 Task: Look for space in Anūpgarh, India from 5th July, 2023 to 15th July, 2023 for 9 adults in price range Rs.15000 to Rs.25000. Place can be entire place with 5 bedrooms having 5 beds and 5 bathrooms. Property type can be house, flat, guest house. Booking option can be shelf check-in. Required host language is English.
Action: Mouse moved to (419, 100)
Screenshot: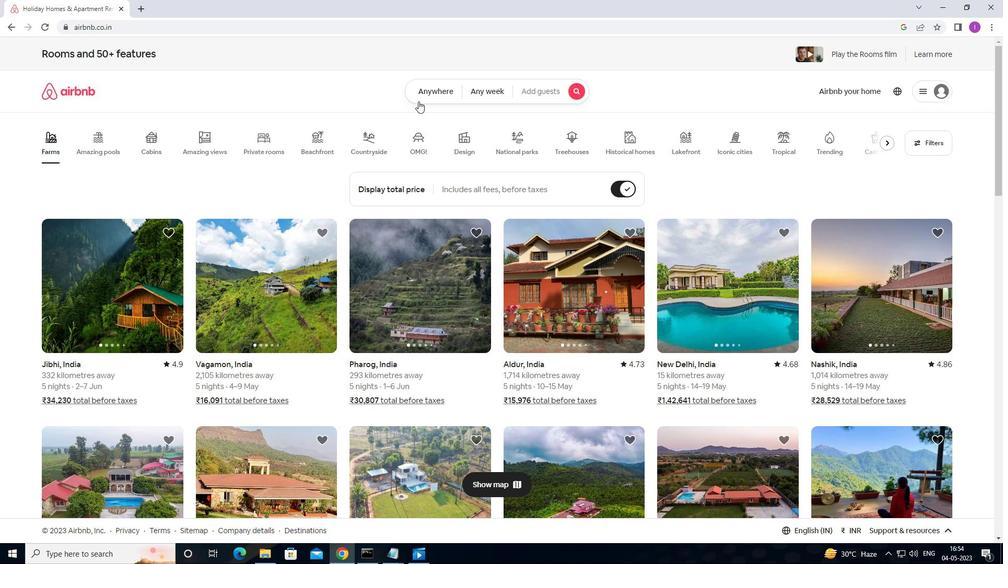 
Action: Mouse pressed left at (419, 100)
Screenshot: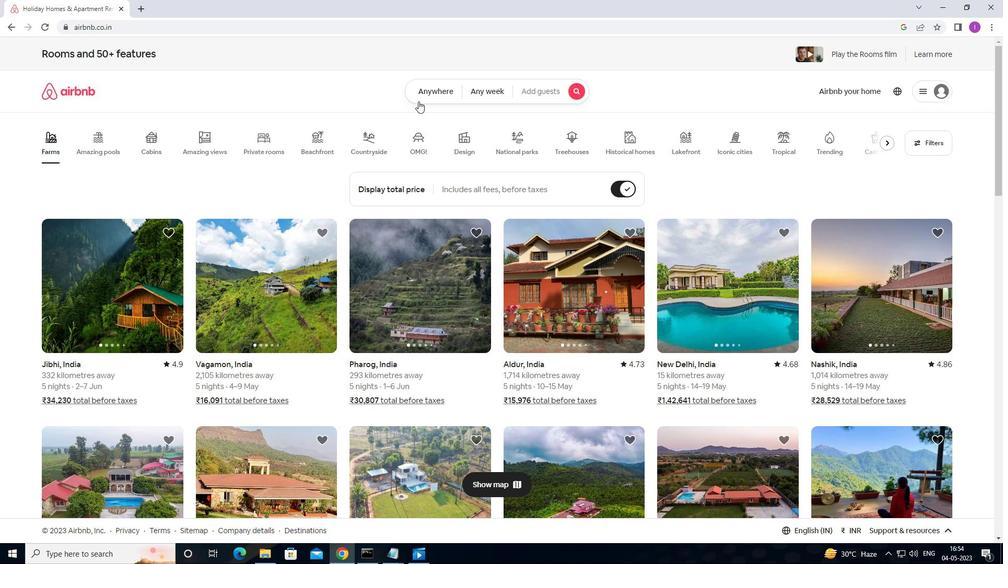 
Action: Mouse moved to (345, 142)
Screenshot: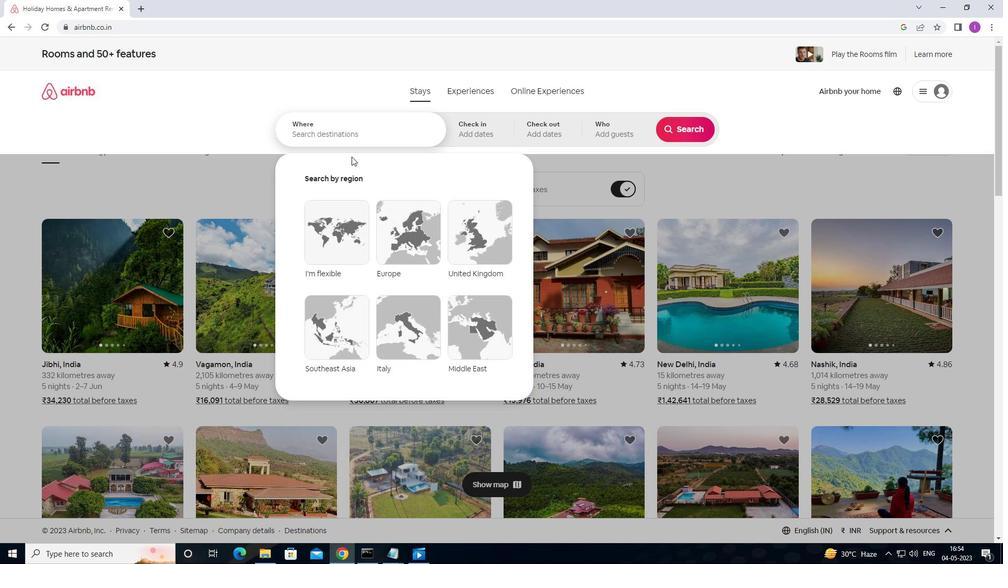 
Action: Mouse pressed left at (345, 142)
Screenshot: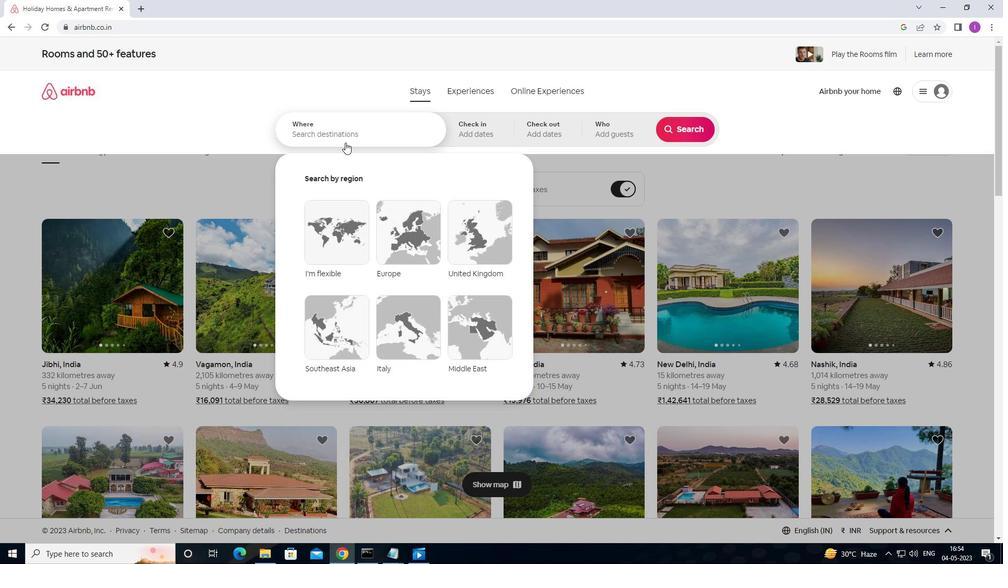 
Action: Mouse moved to (426, 116)
Screenshot: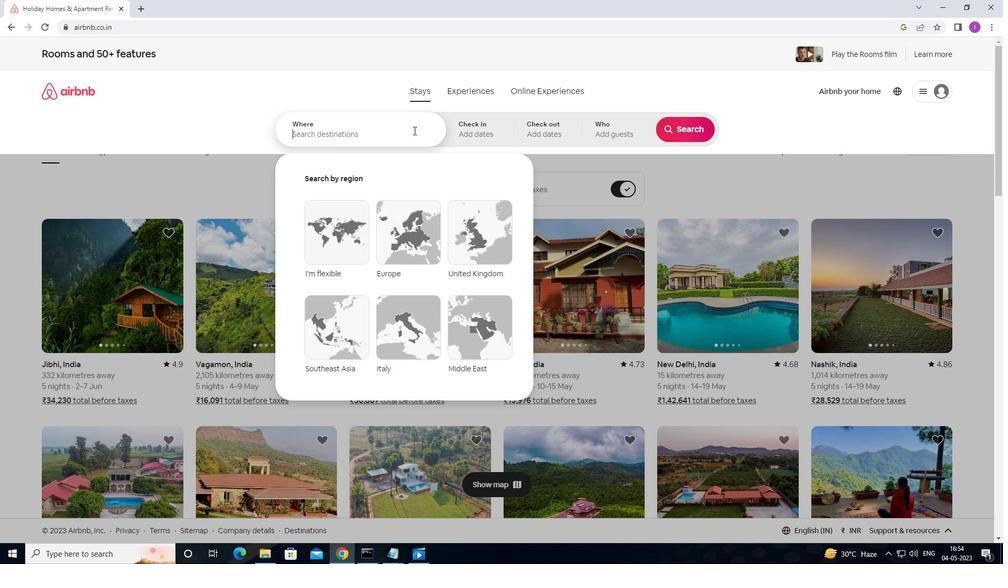 
Action: Key pressed <Key.shift>ANUPGARH,<Key.shift>INDO<Key.backspace>IA
Screenshot: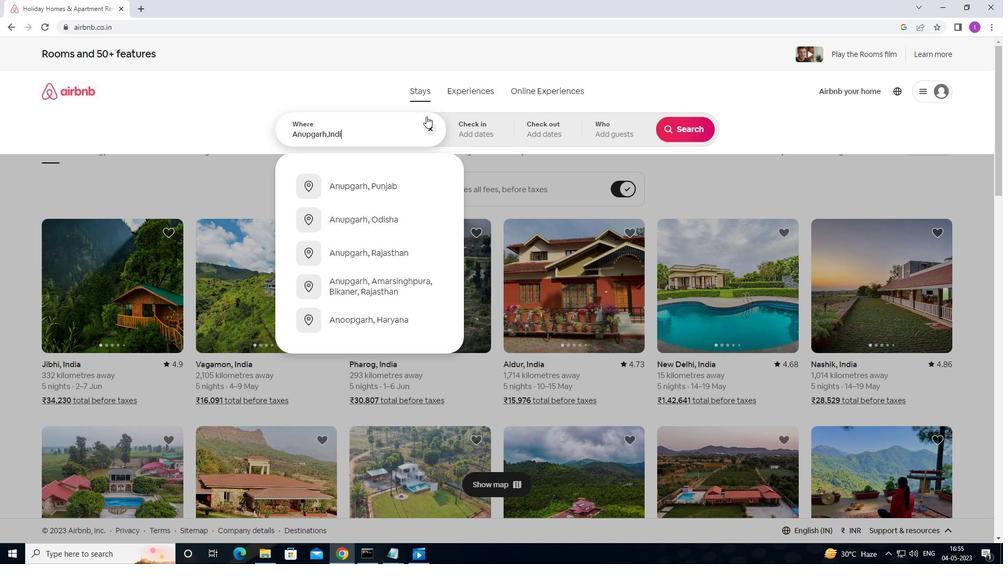 
Action: Mouse moved to (493, 136)
Screenshot: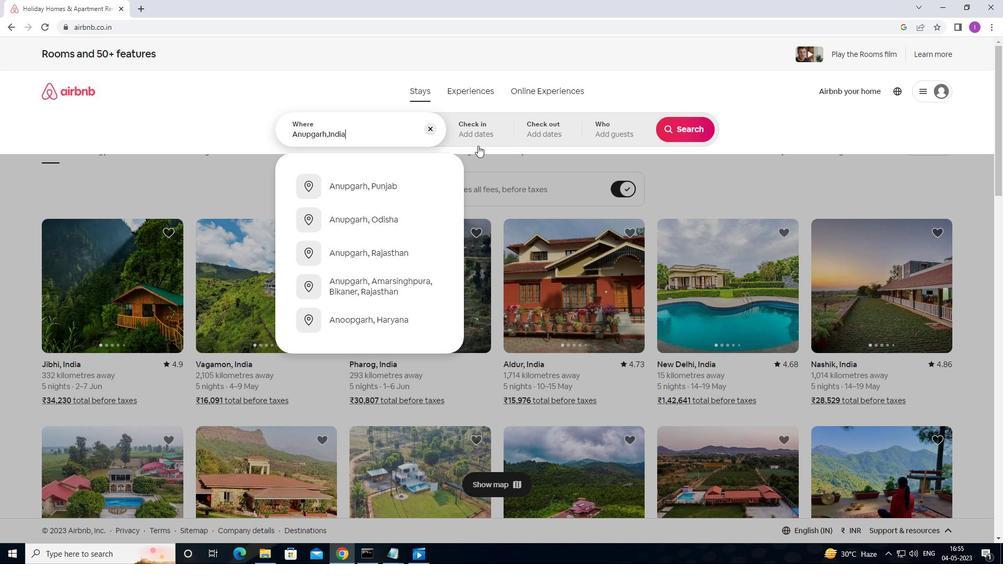 
Action: Mouse pressed left at (493, 136)
Screenshot: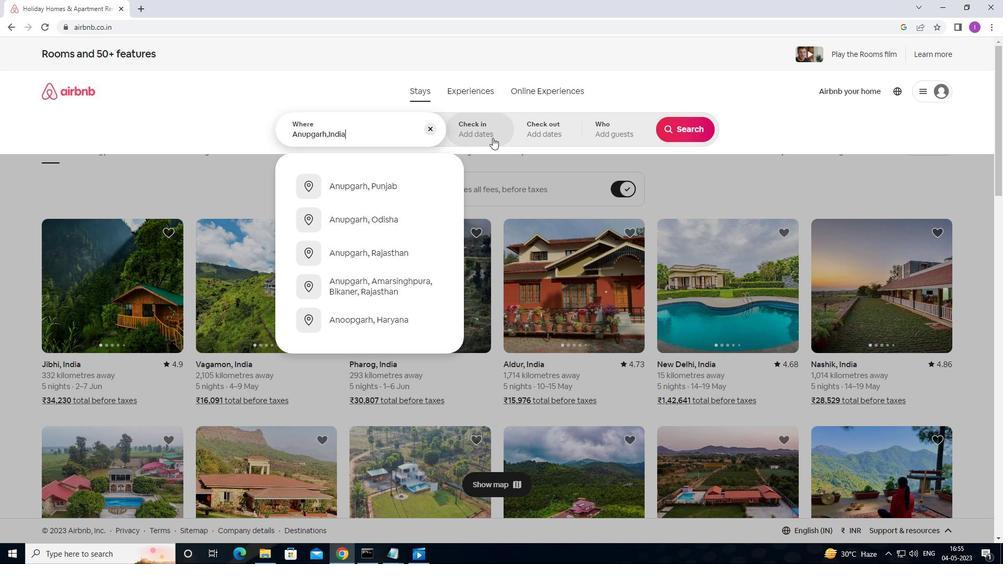 
Action: Mouse moved to (674, 211)
Screenshot: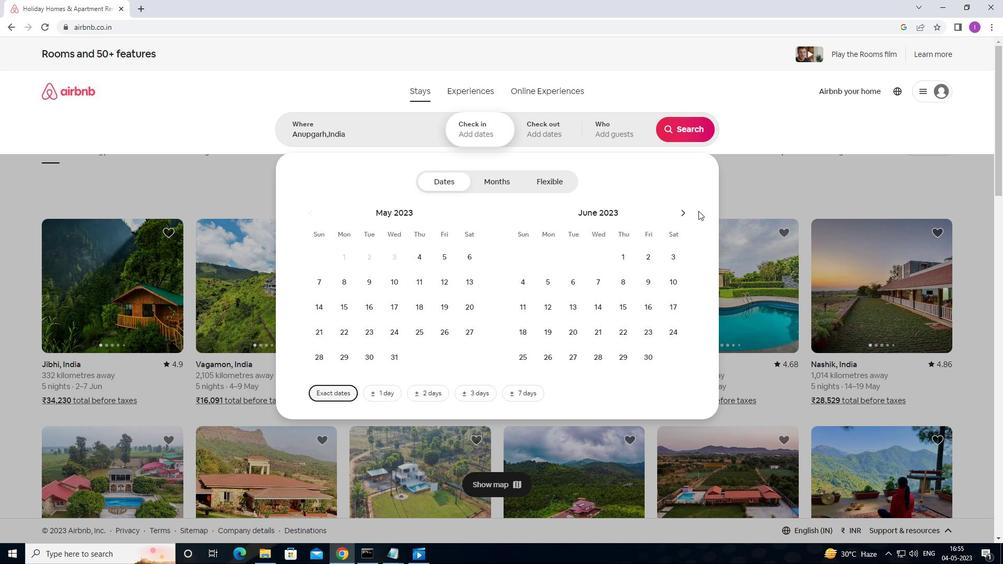 
Action: Mouse pressed left at (674, 211)
Screenshot: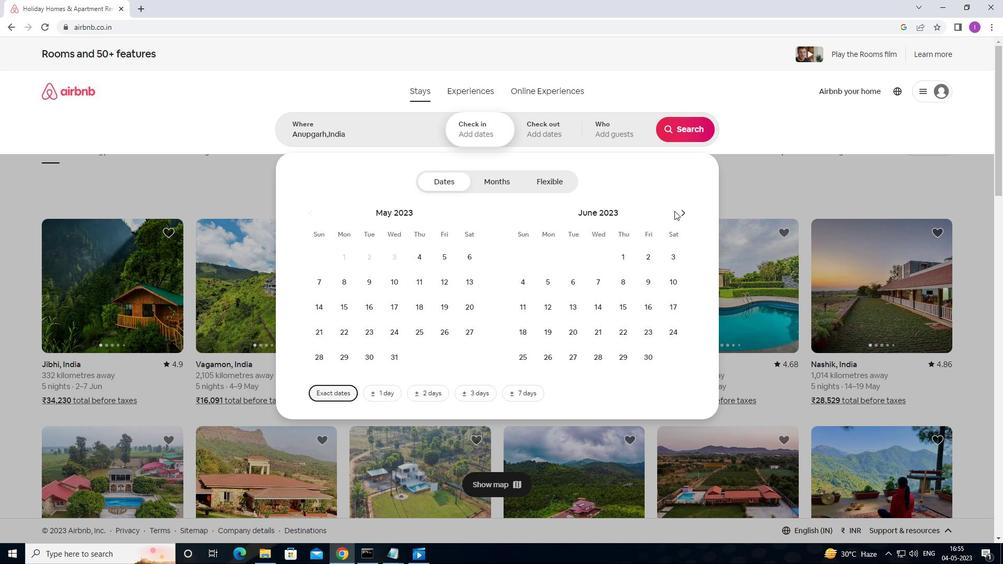 
Action: Mouse moved to (677, 214)
Screenshot: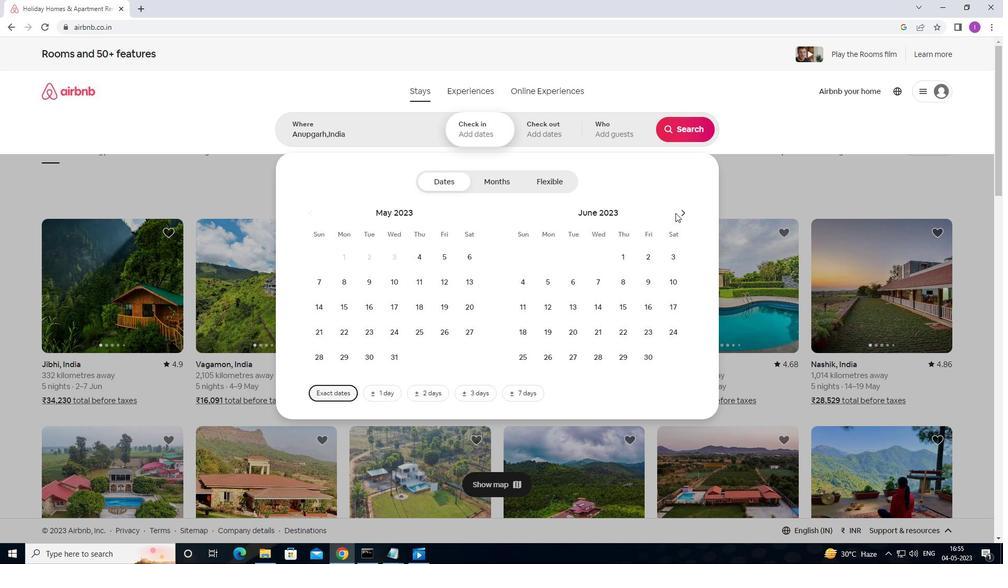 
Action: Mouse pressed left at (677, 214)
Screenshot: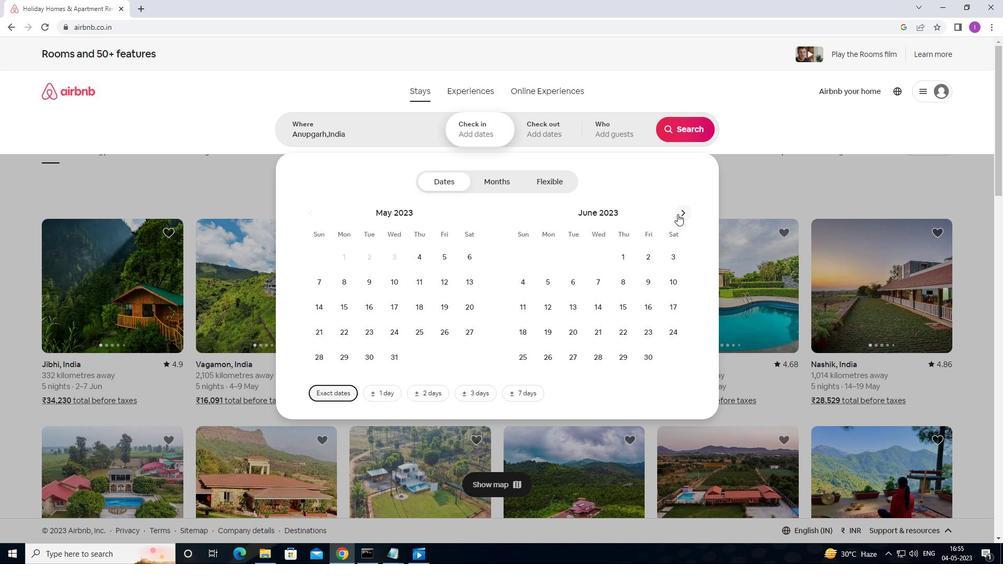 
Action: Mouse moved to (599, 284)
Screenshot: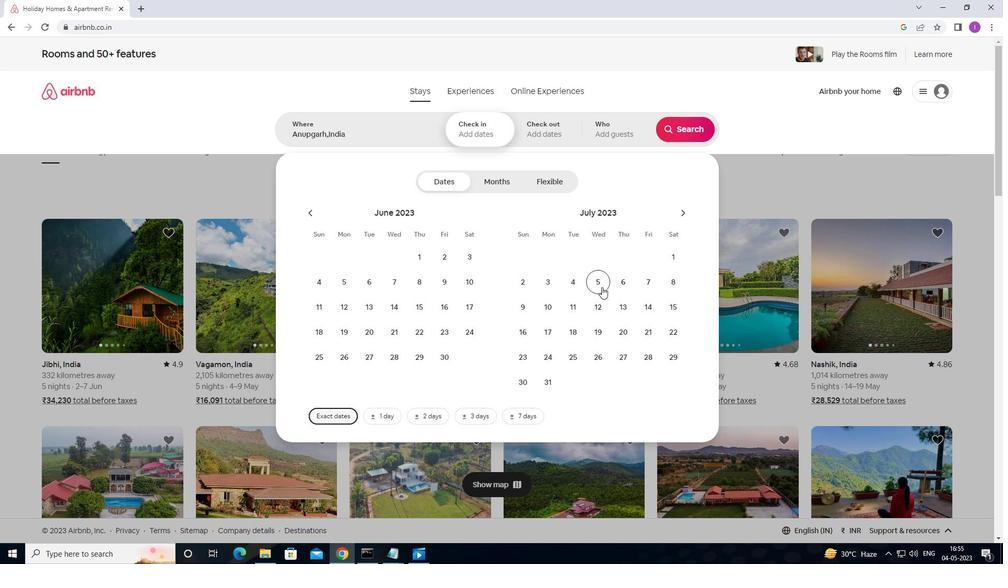 
Action: Mouse pressed left at (599, 284)
Screenshot: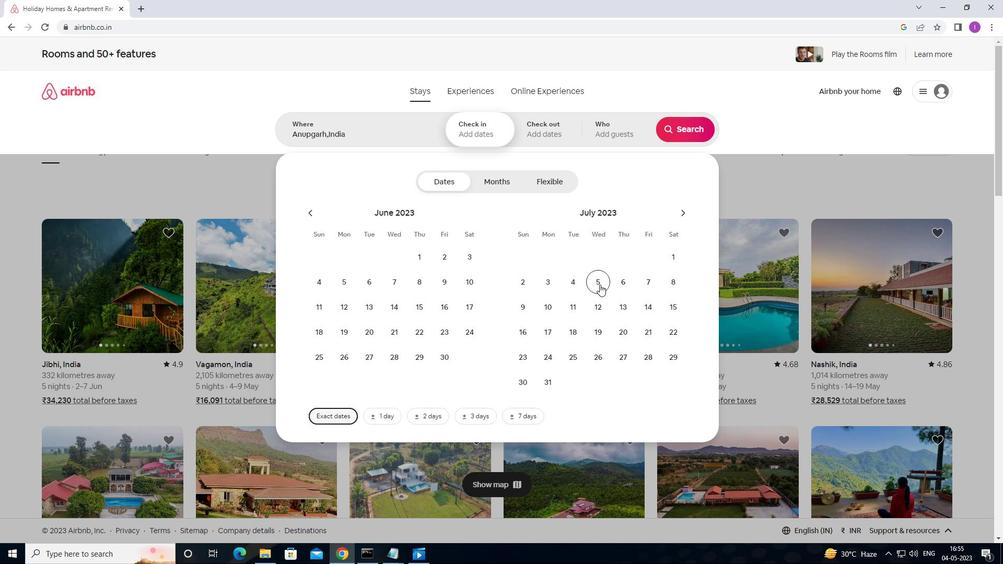 
Action: Mouse moved to (672, 306)
Screenshot: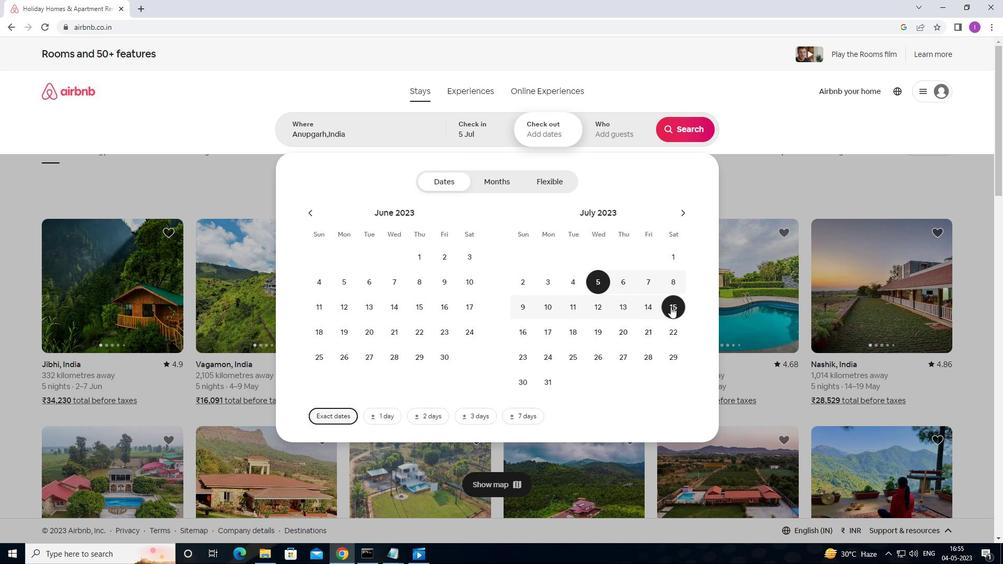 
Action: Mouse pressed left at (672, 306)
Screenshot: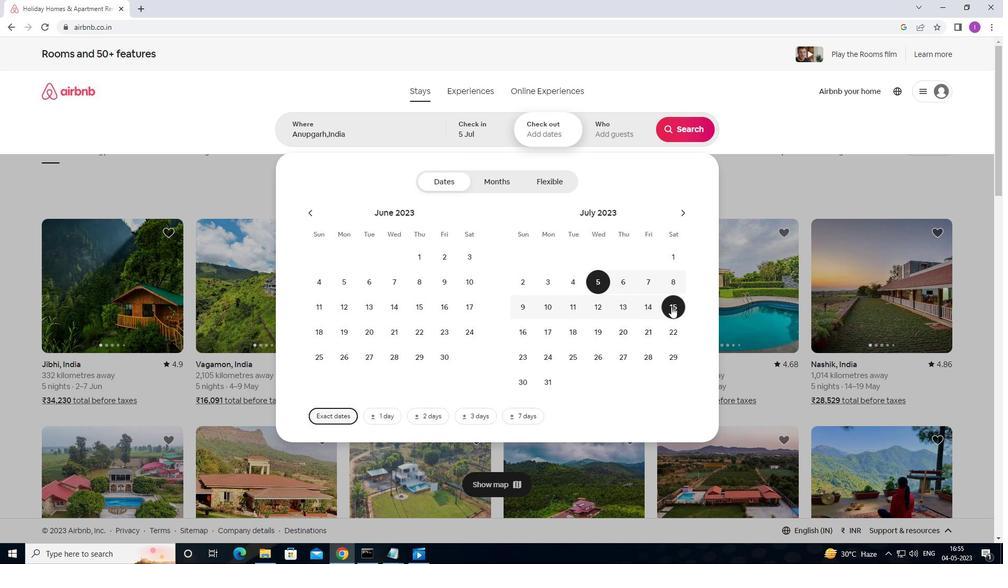 
Action: Mouse moved to (690, 268)
Screenshot: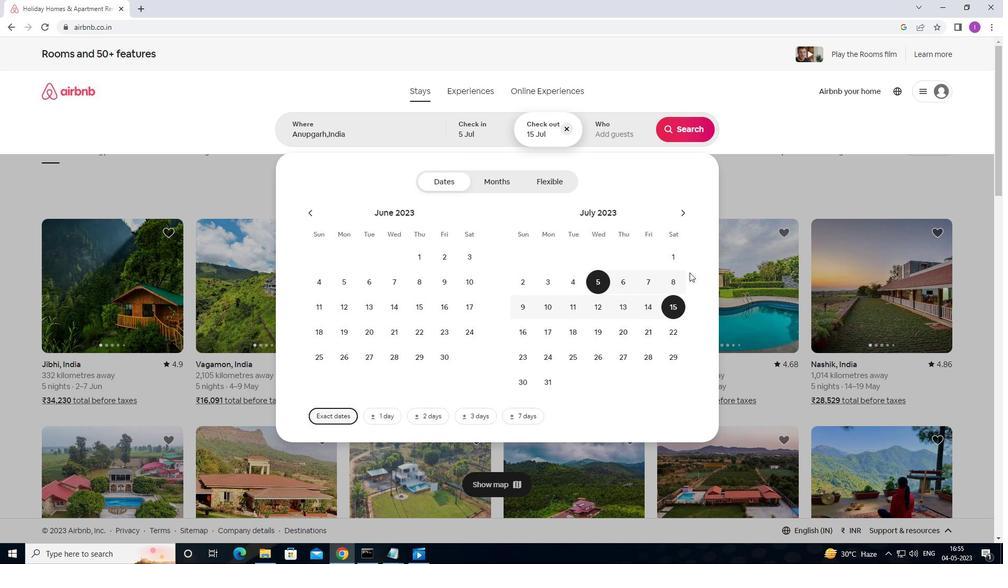 
Action: Mouse scrolled (690, 268) with delta (0, 0)
Screenshot: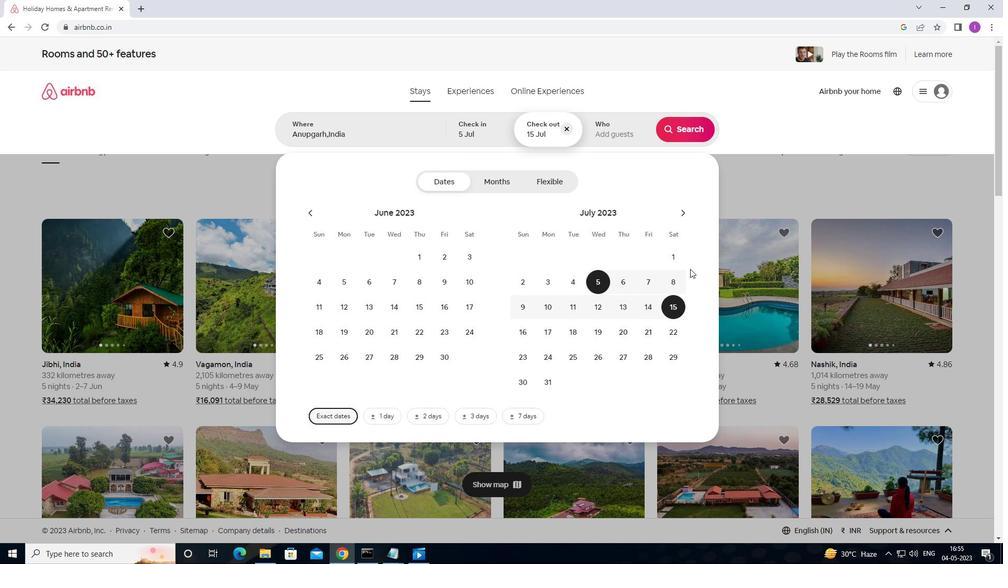 
Action: Mouse moved to (624, 131)
Screenshot: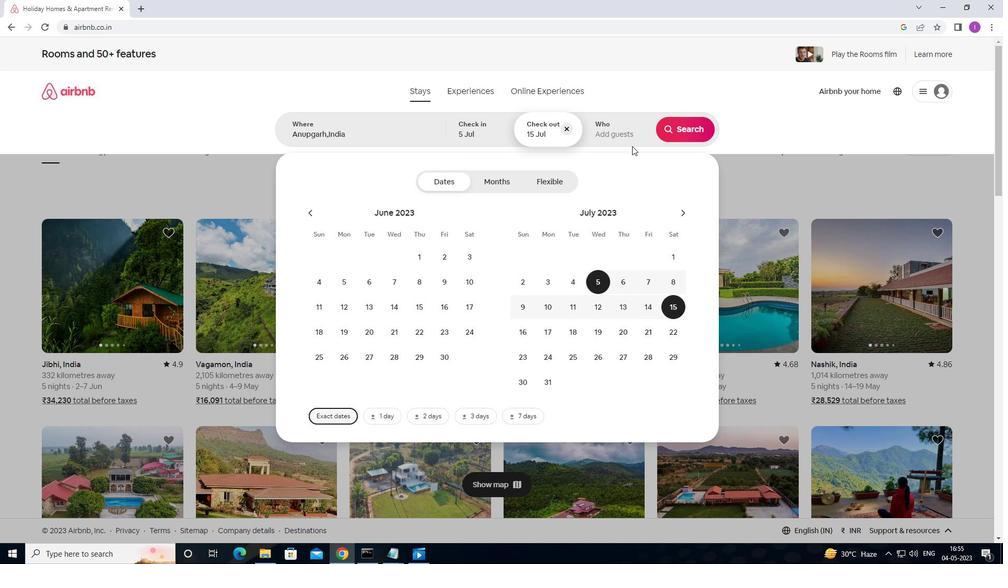 
Action: Mouse pressed left at (624, 131)
Screenshot: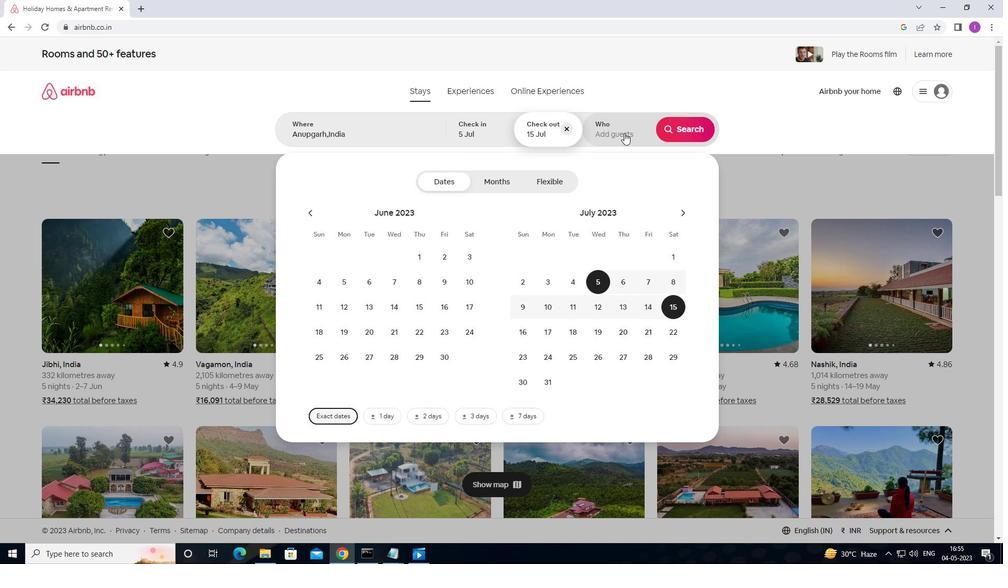 
Action: Mouse moved to (689, 181)
Screenshot: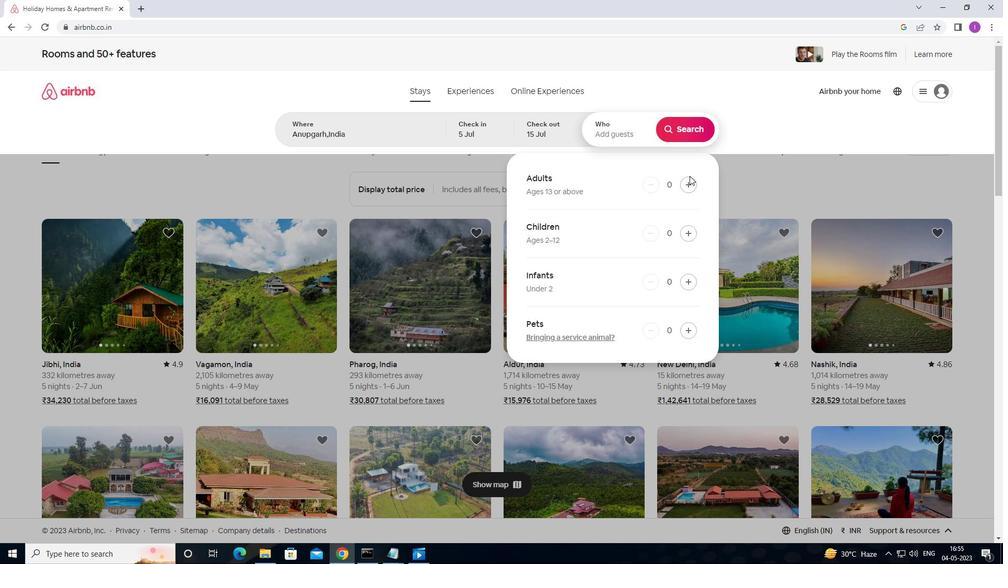 
Action: Mouse pressed left at (689, 181)
Screenshot: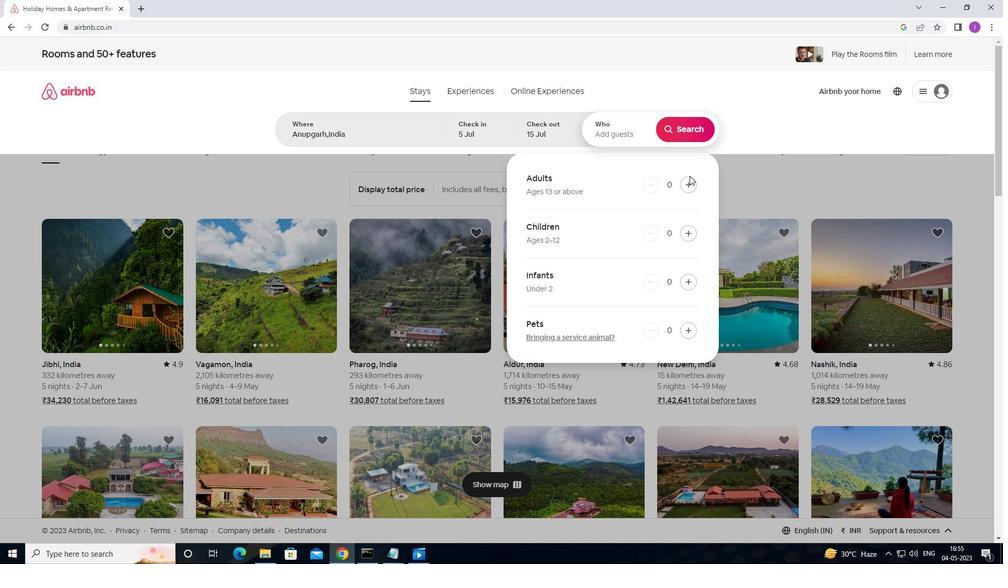 
Action: Mouse moved to (689, 181)
Screenshot: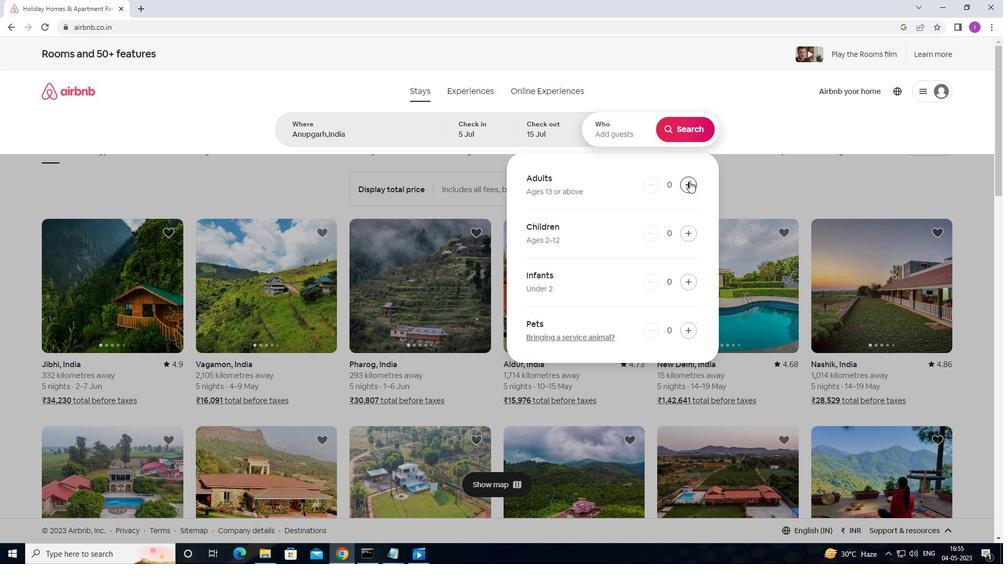 
Action: Mouse pressed left at (689, 181)
Screenshot: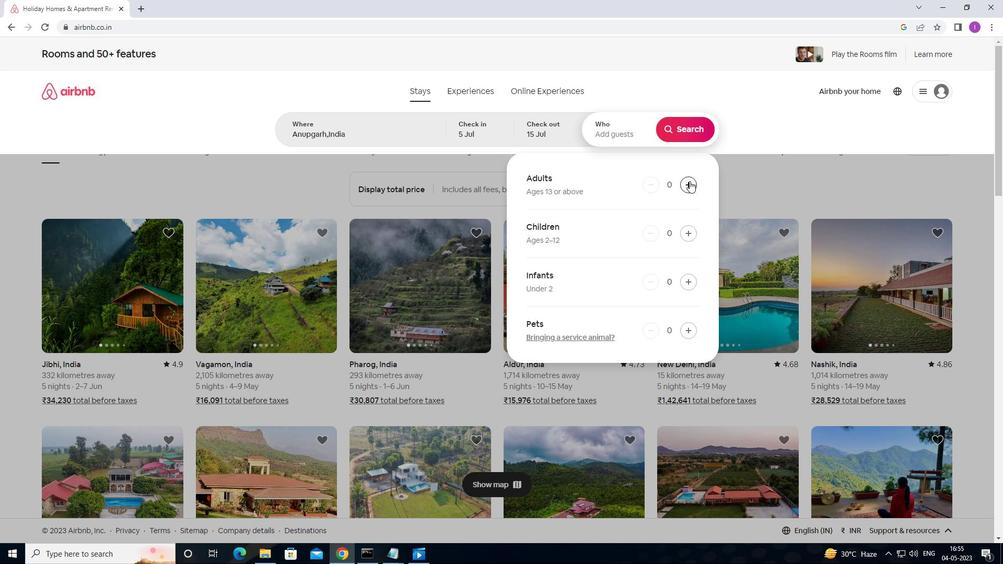 
Action: Mouse pressed left at (689, 181)
Screenshot: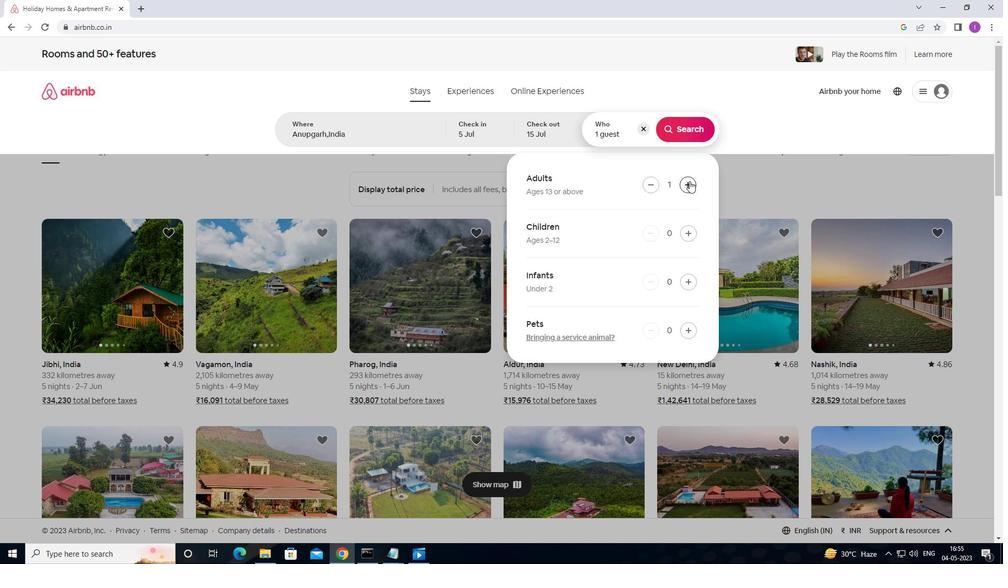 
Action: Mouse pressed left at (689, 181)
Screenshot: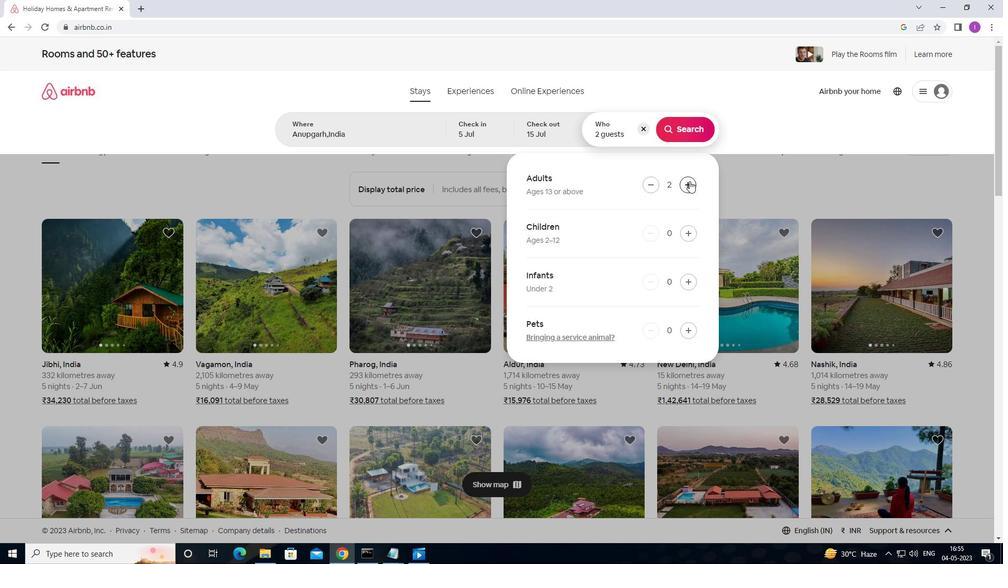 
Action: Mouse pressed left at (689, 181)
Screenshot: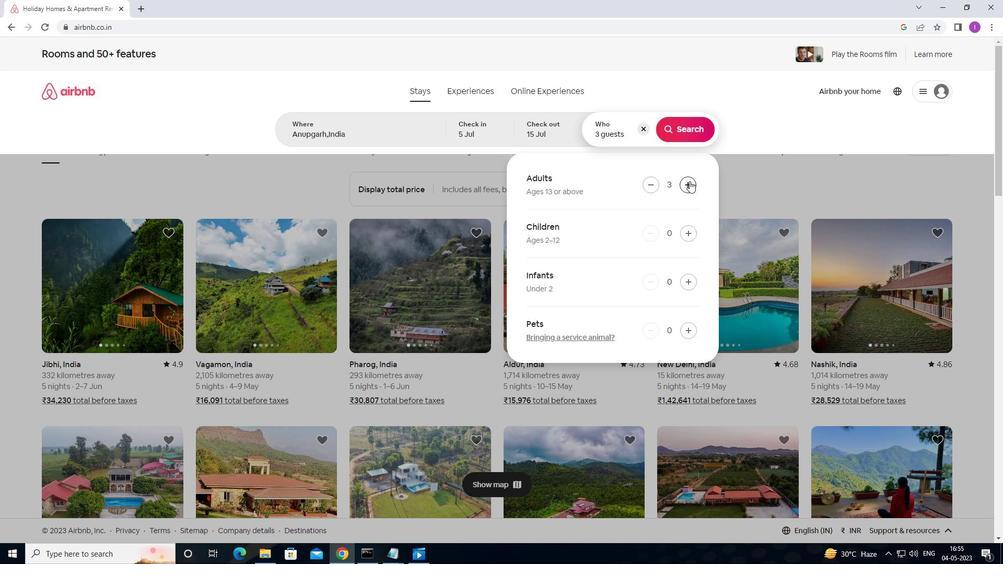 
Action: Mouse pressed left at (689, 181)
Screenshot: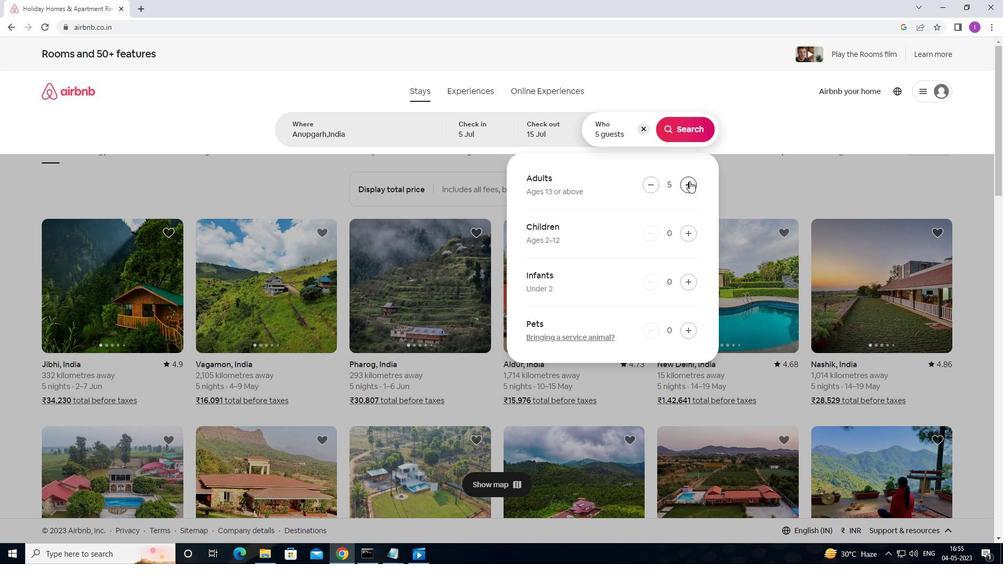 
Action: Mouse moved to (690, 183)
Screenshot: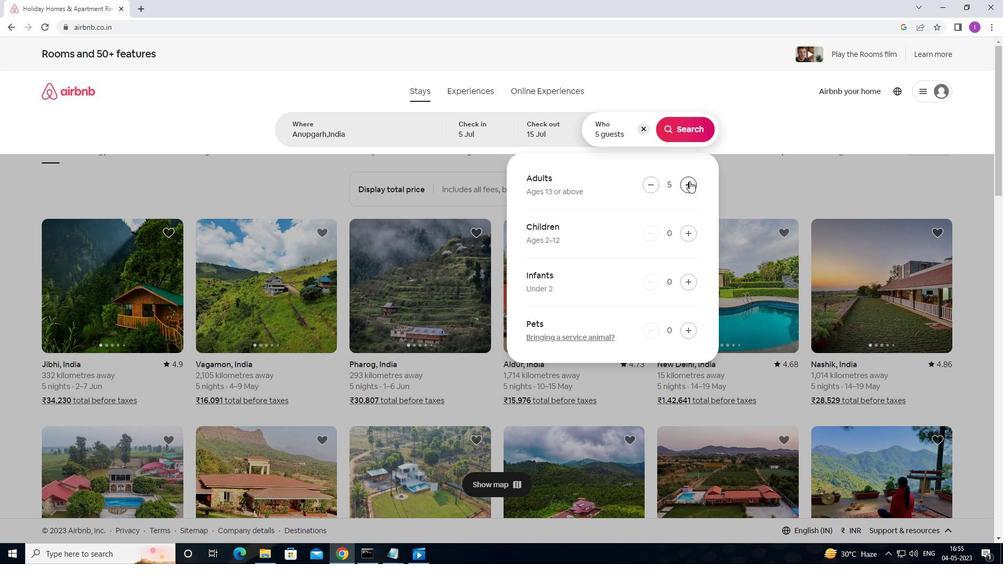 
Action: Mouse pressed left at (690, 183)
Screenshot: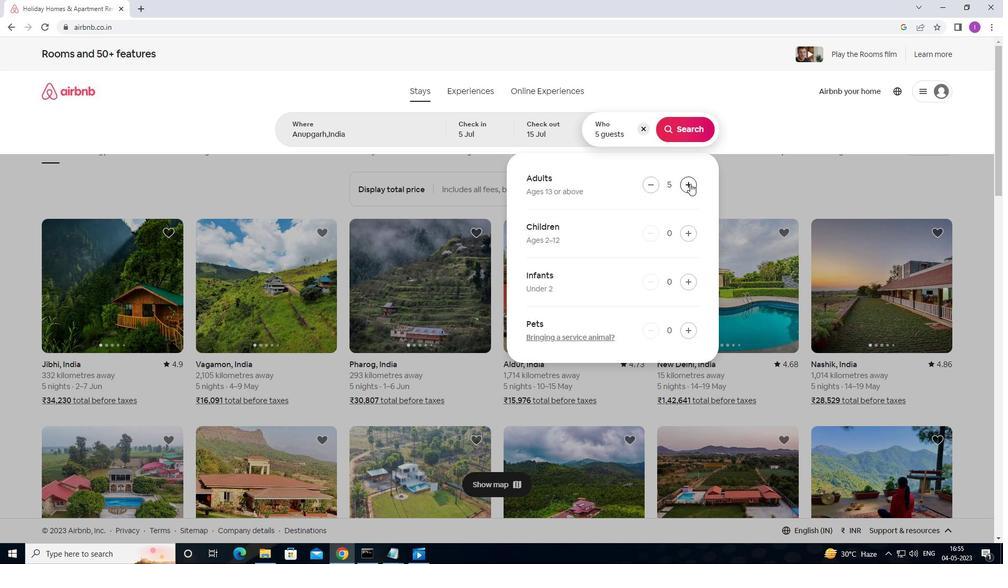 
Action: Mouse pressed left at (690, 183)
Screenshot: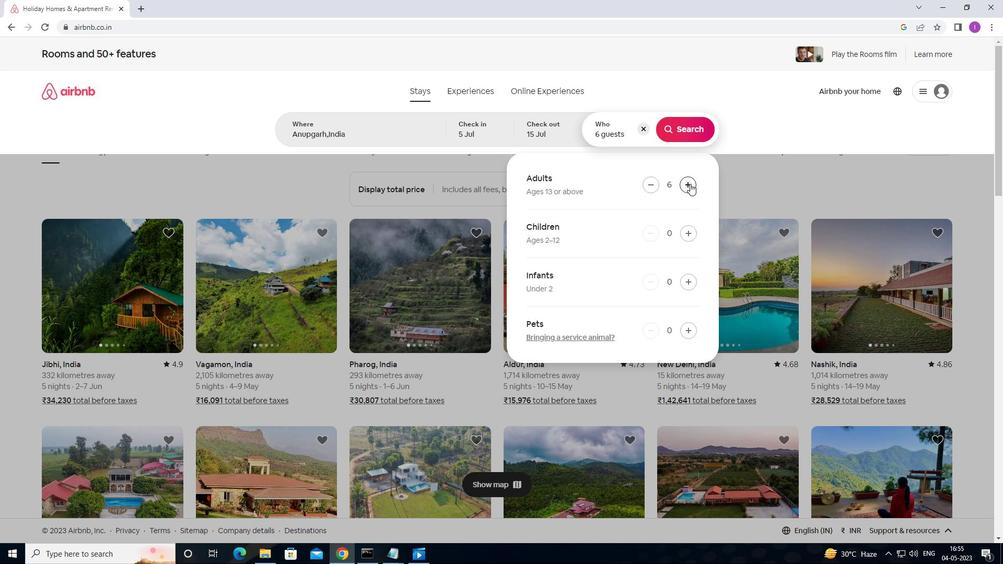 
Action: Mouse moved to (688, 183)
Screenshot: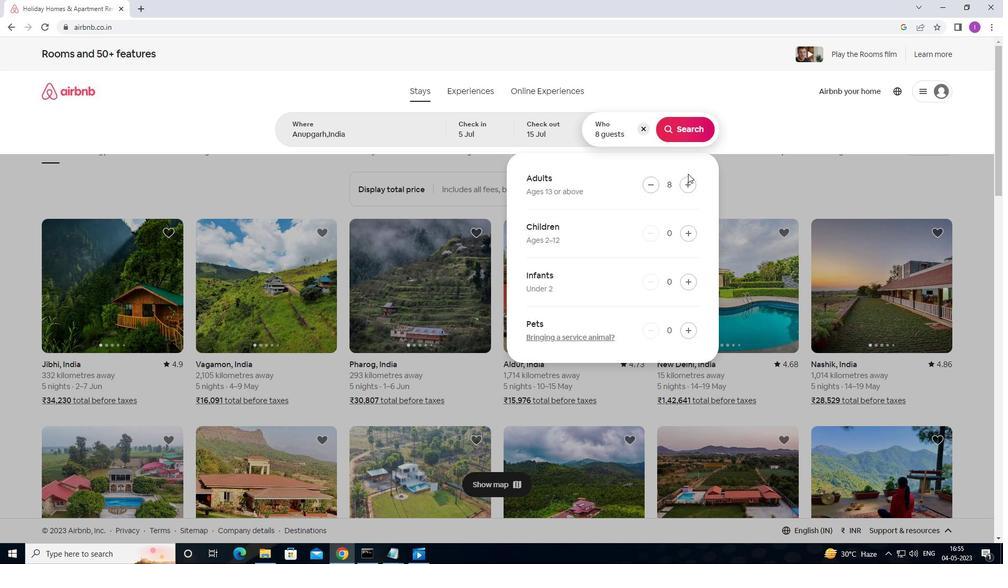
Action: Mouse pressed left at (688, 183)
Screenshot: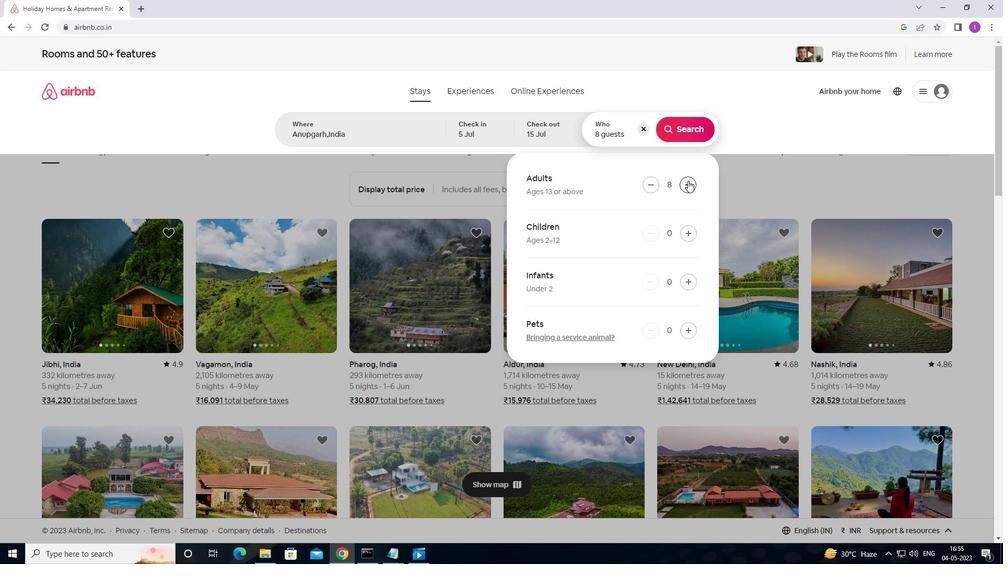 
Action: Mouse moved to (691, 133)
Screenshot: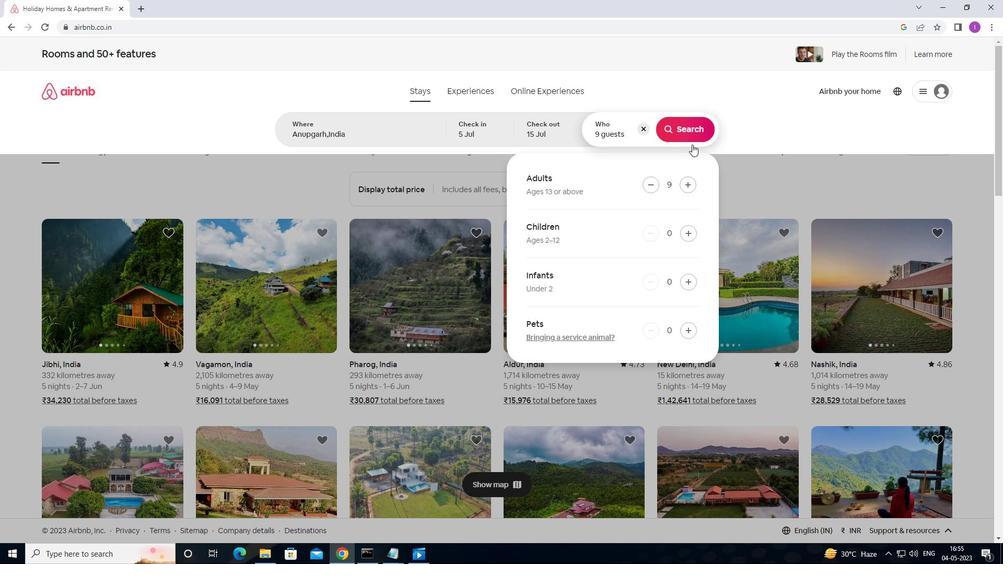 
Action: Mouse pressed left at (691, 133)
Screenshot: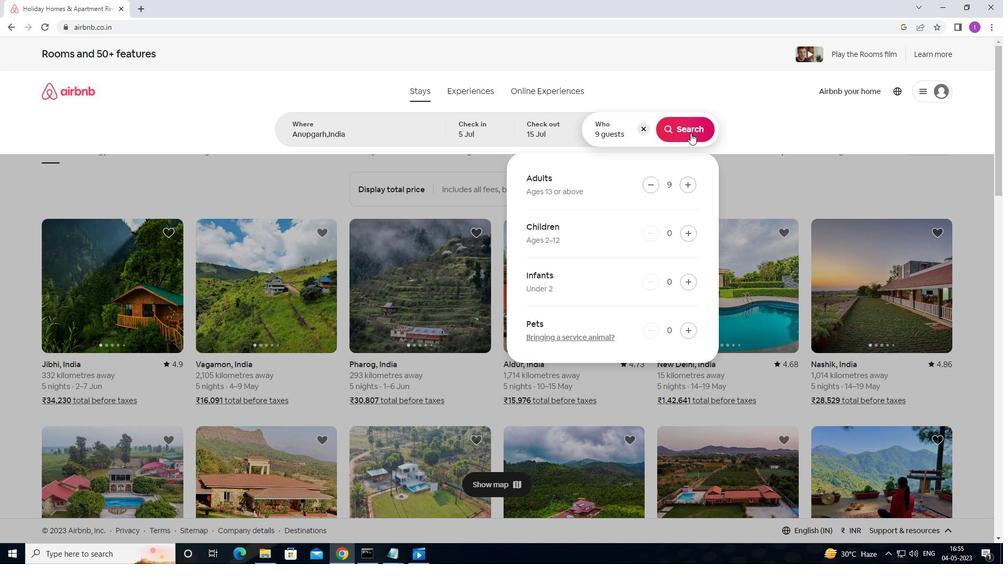 
Action: Mouse moved to (964, 100)
Screenshot: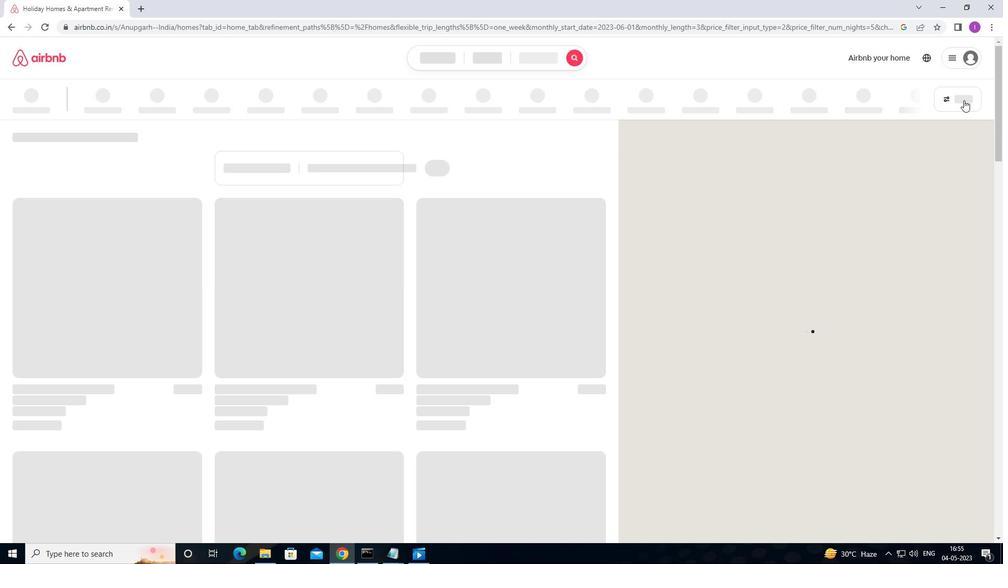 
Action: Mouse pressed left at (964, 100)
Screenshot: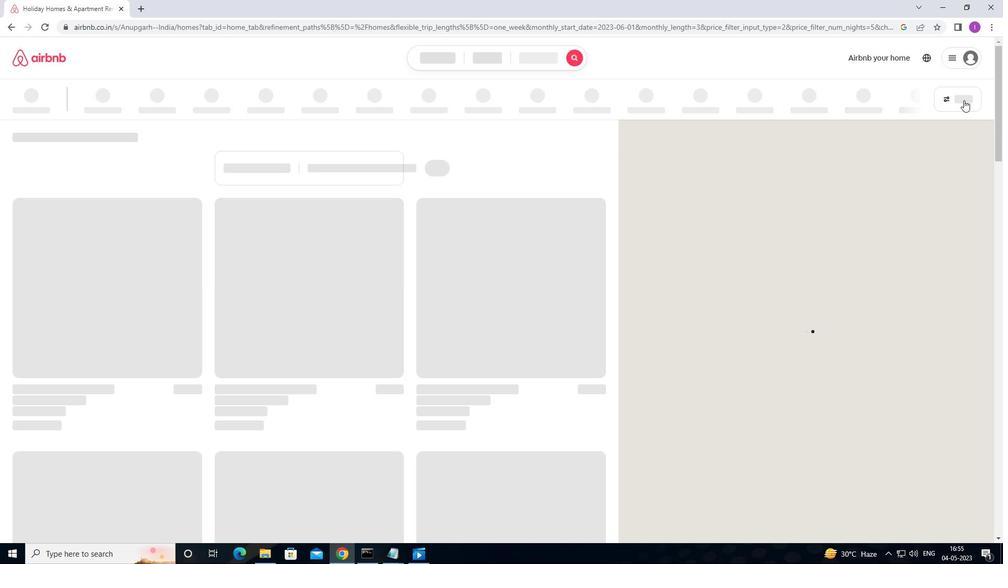 
Action: Mouse moved to (399, 203)
Screenshot: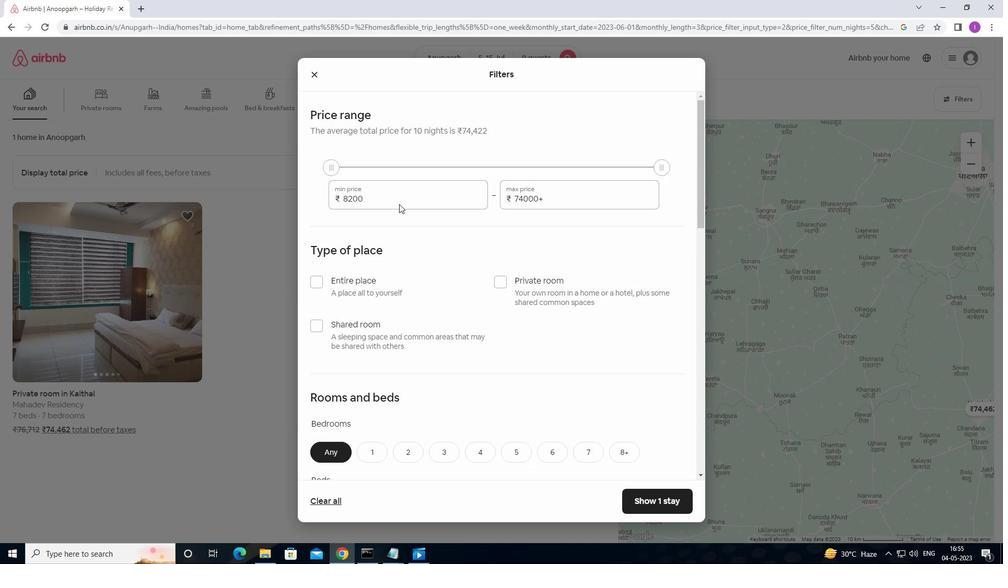 
Action: Mouse pressed left at (399, 203)
Screenshot: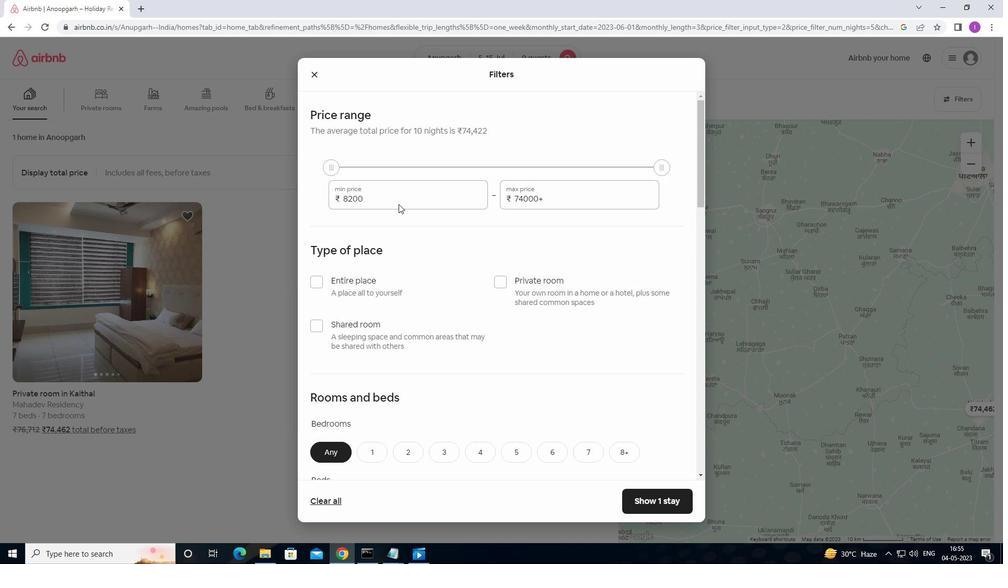 
Action: Mouse moved to (338, 199)
Screenshot: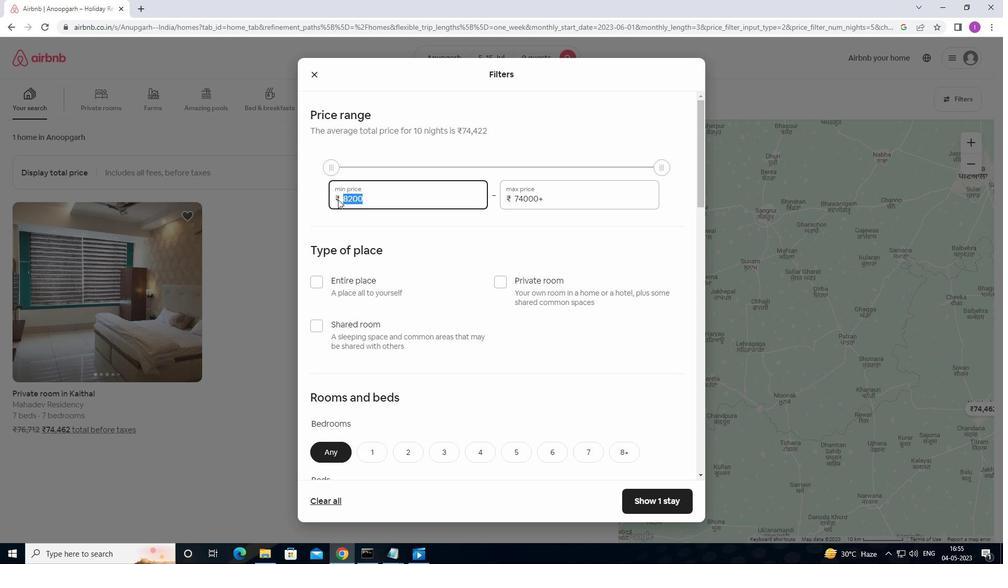 
Action: Key pressed 1
Screenshot: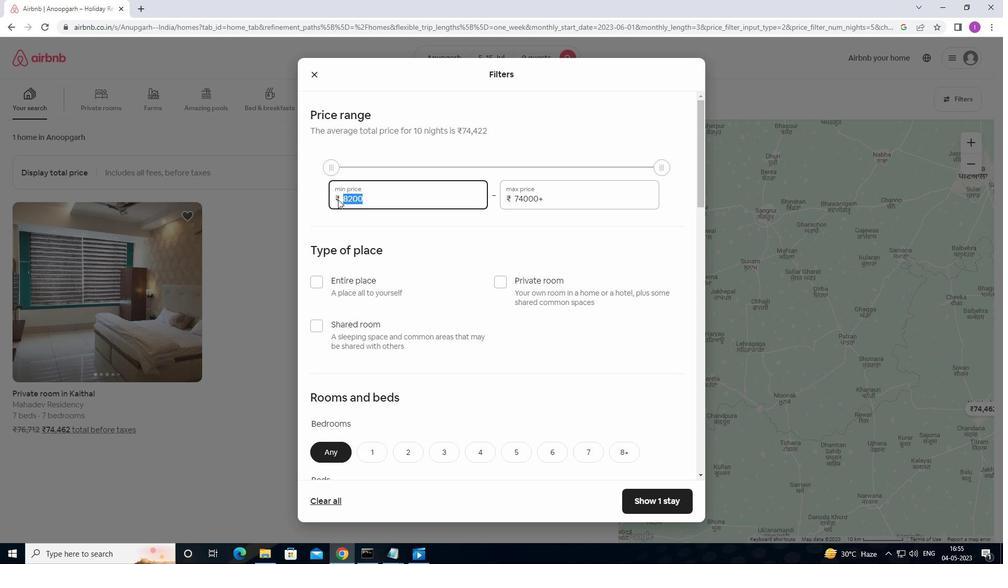 
Action: Mouse moved to (339, 198)
Screenshot: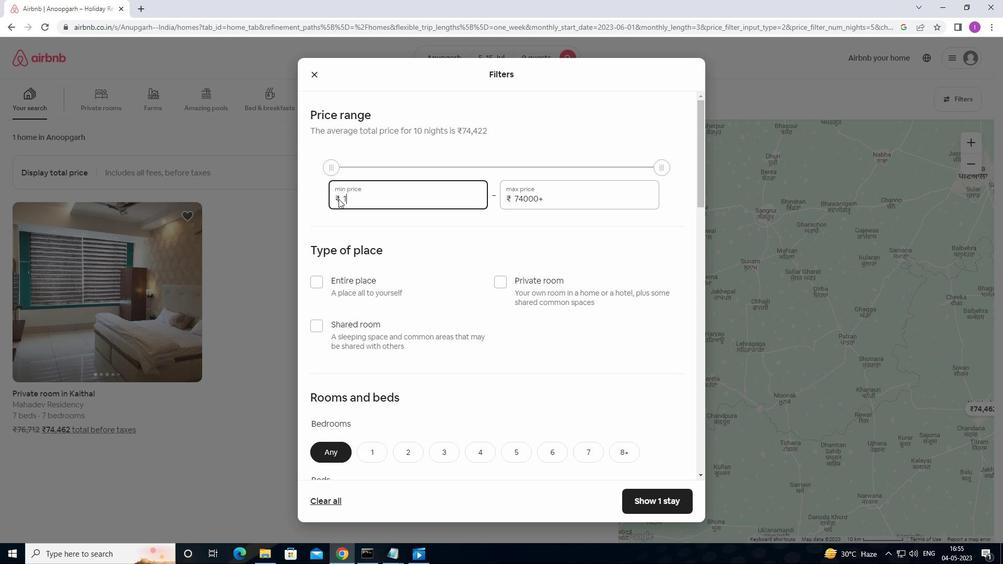 
Action: Key pressed 50
Screenshot: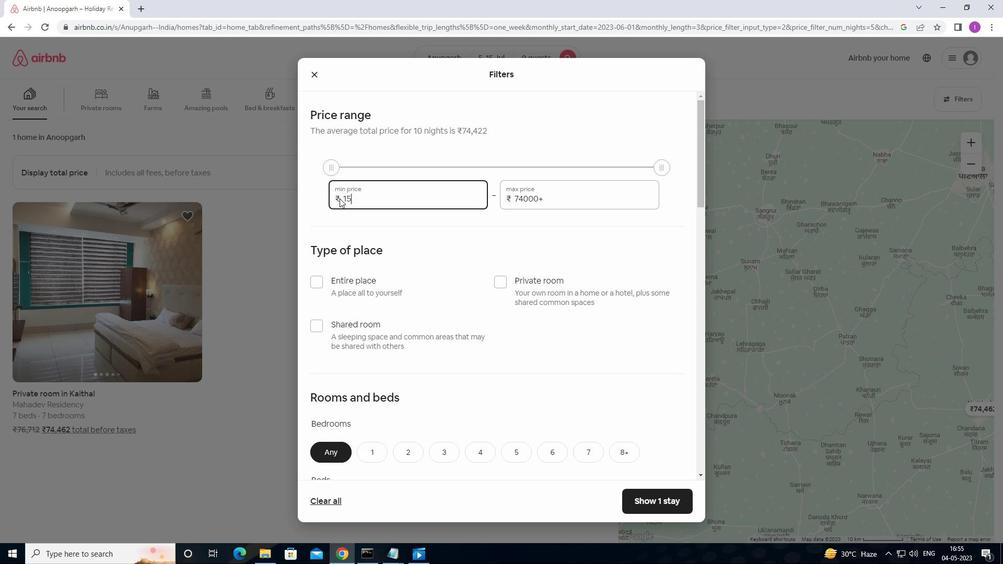 
Action: Mouse moved to (342, 197)
Screenshot: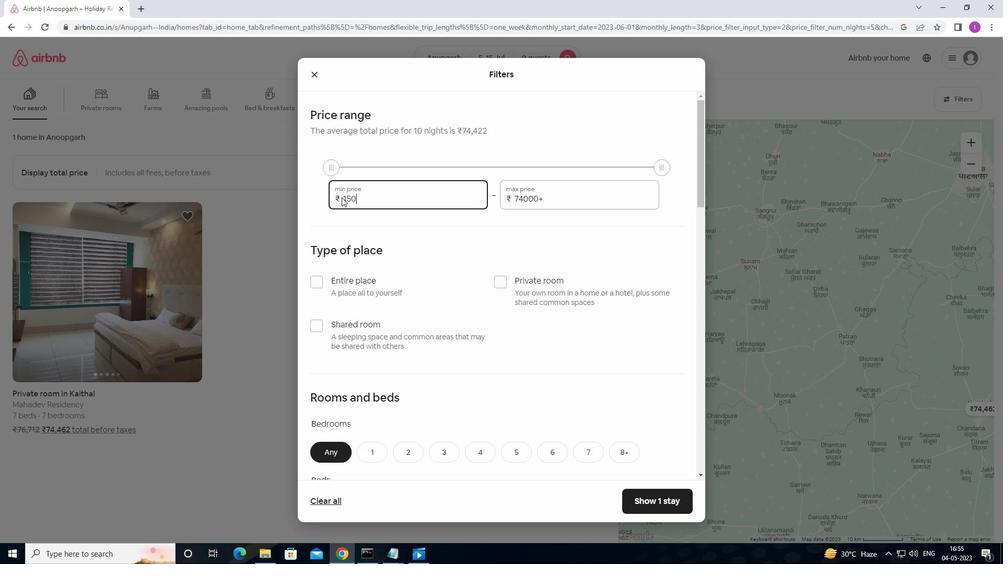
Action: Key pressed 0
Screenshot: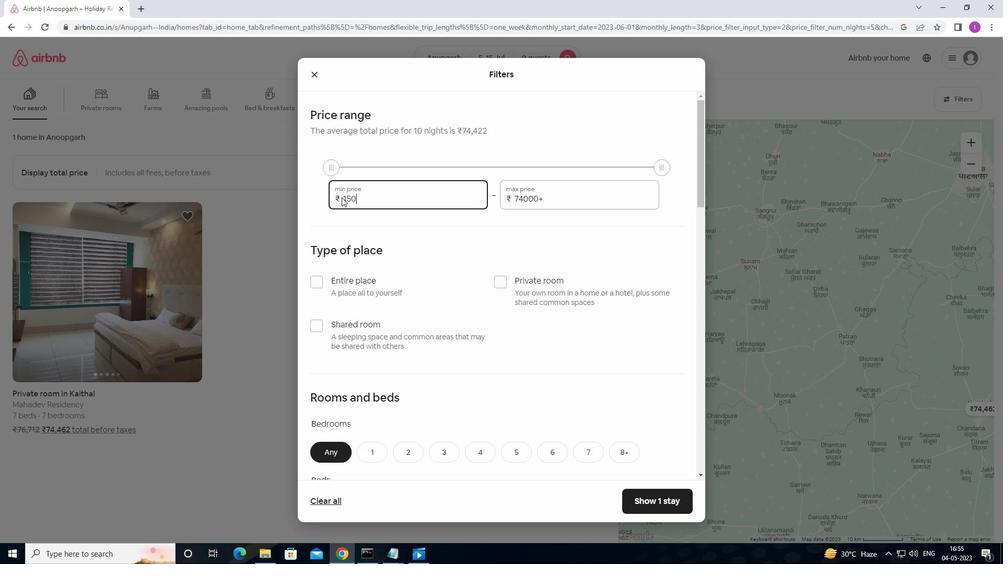 
Action: Mouse moved to (354, 197)
Screenshot: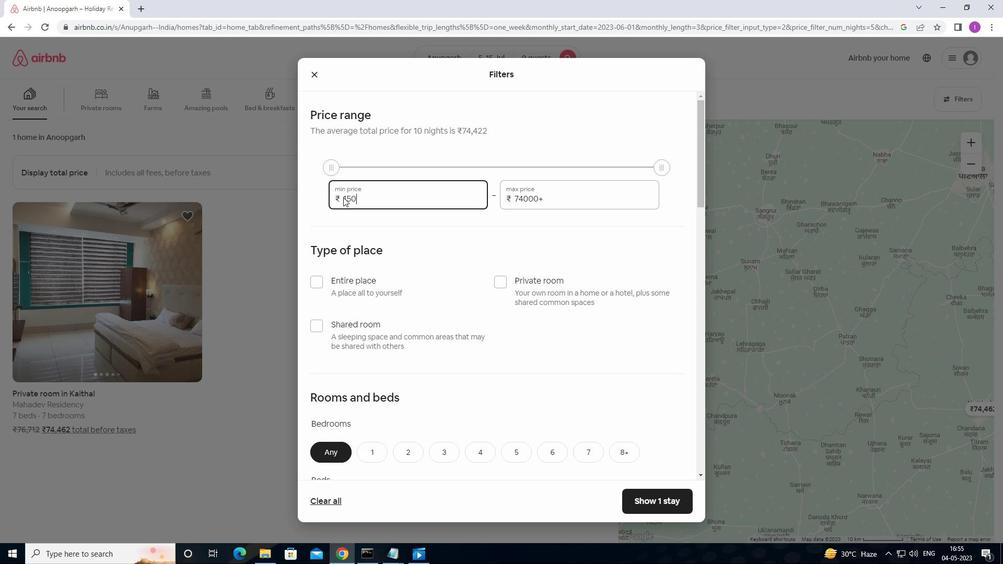 
Action: Key pressed 0
Screenshot: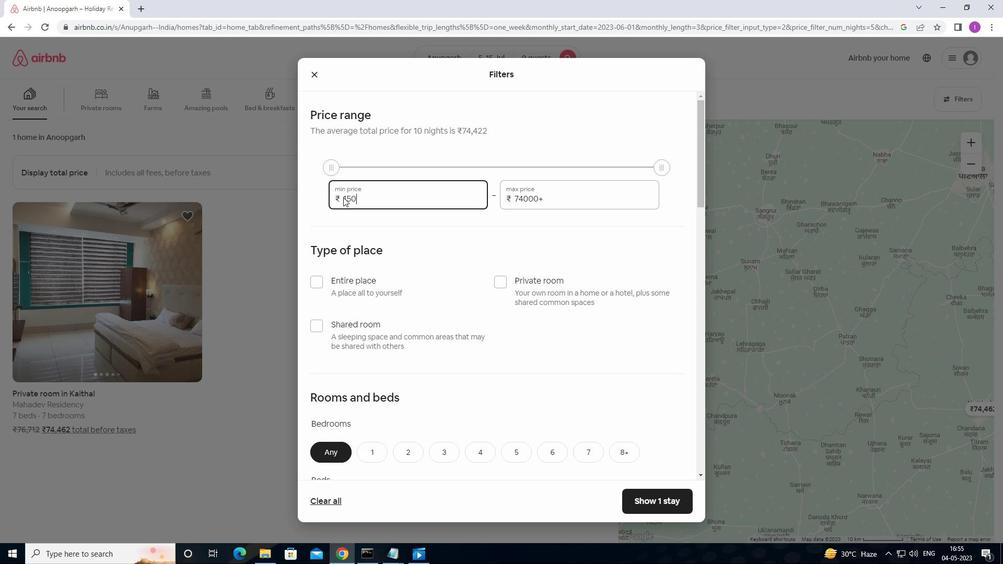 
Action: Mouse moved to (560, 197)
Screenshot: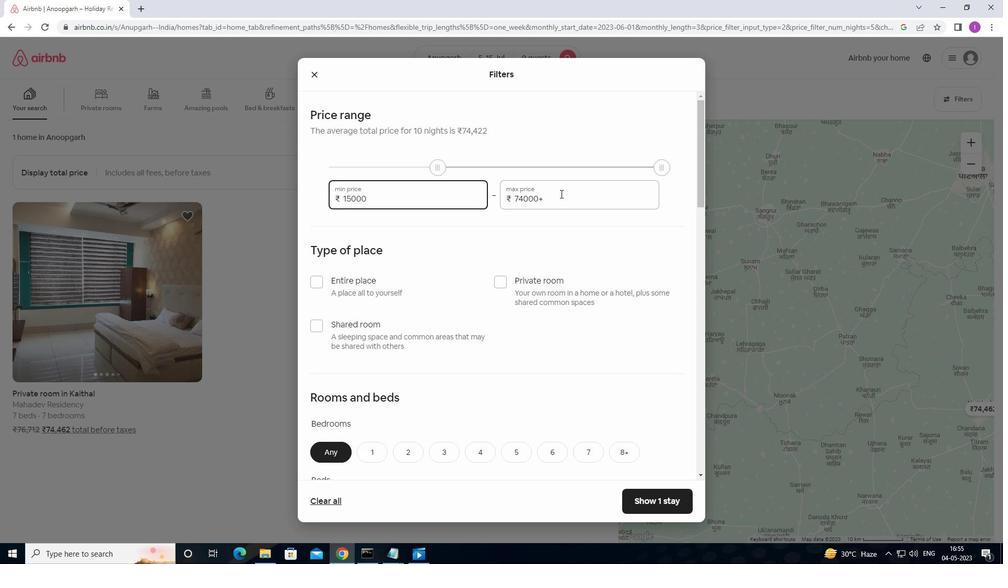 
Action: Mouse pressed left at (560, 197)
Screenshot: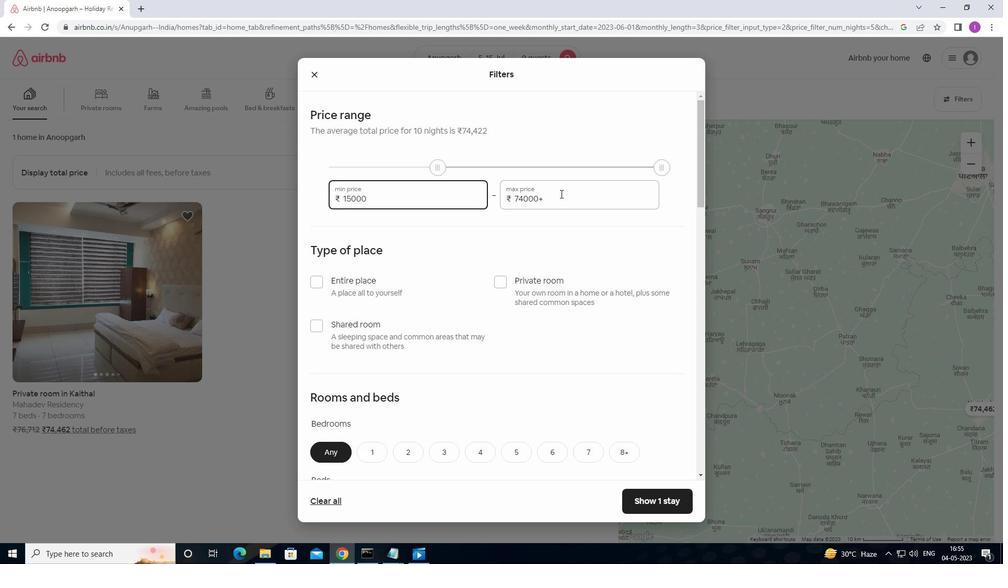 
Action: Mouse moved to (490, 199)
Screenshot: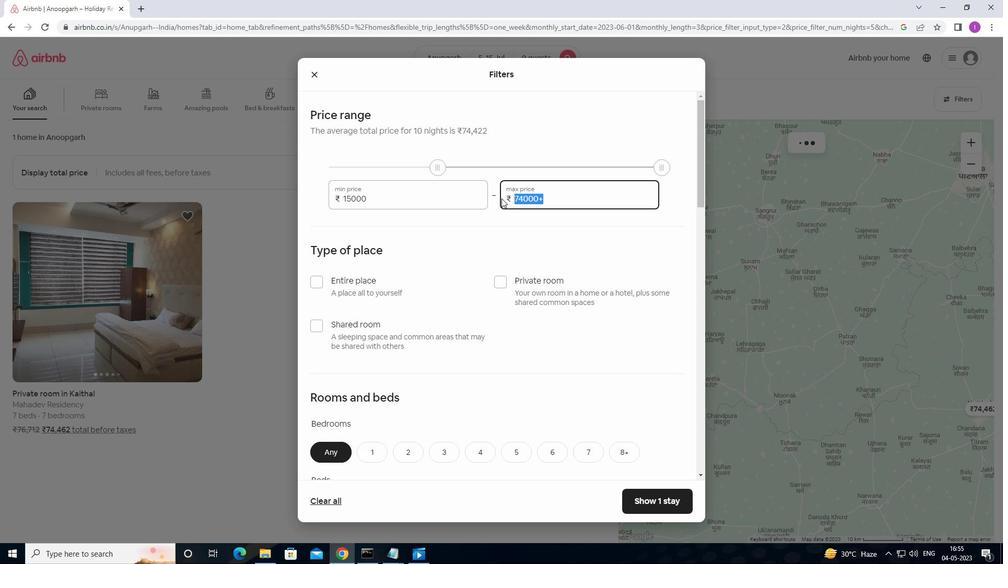 
Action: Key pressed 2
Screenshot: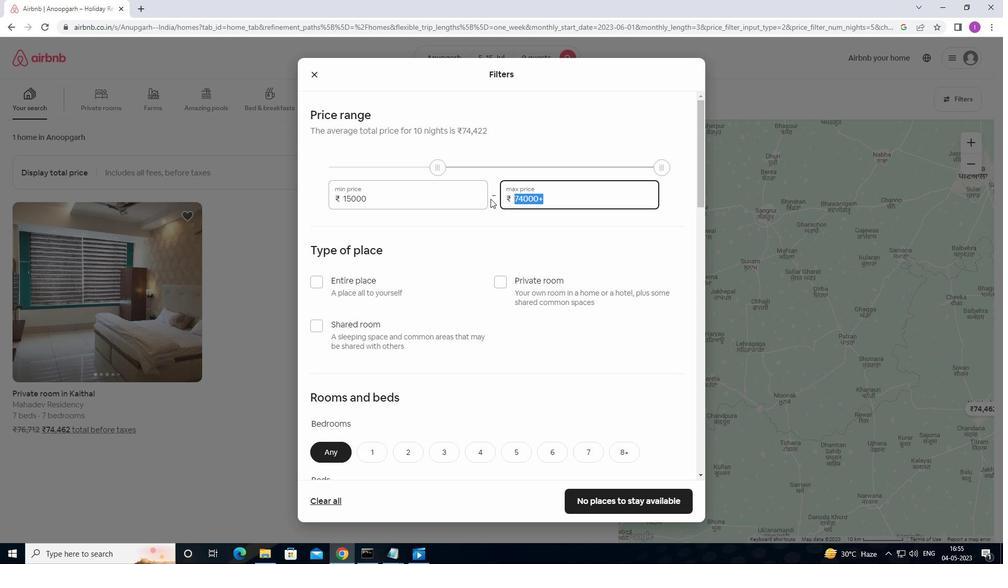 
Action: Mouse moved to (488, 199)
Screenshot: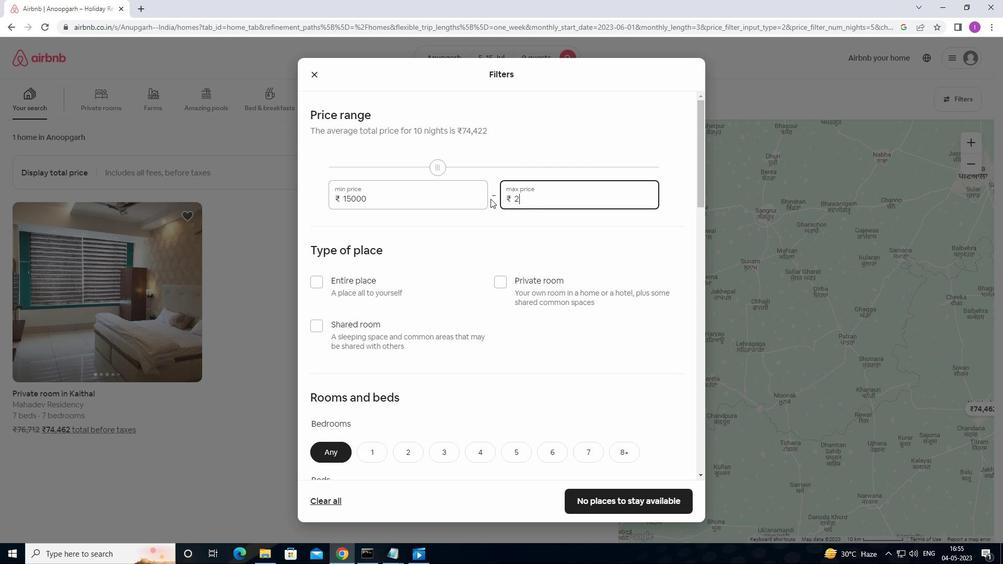 
Action: Key pressed 5000
Screenshot: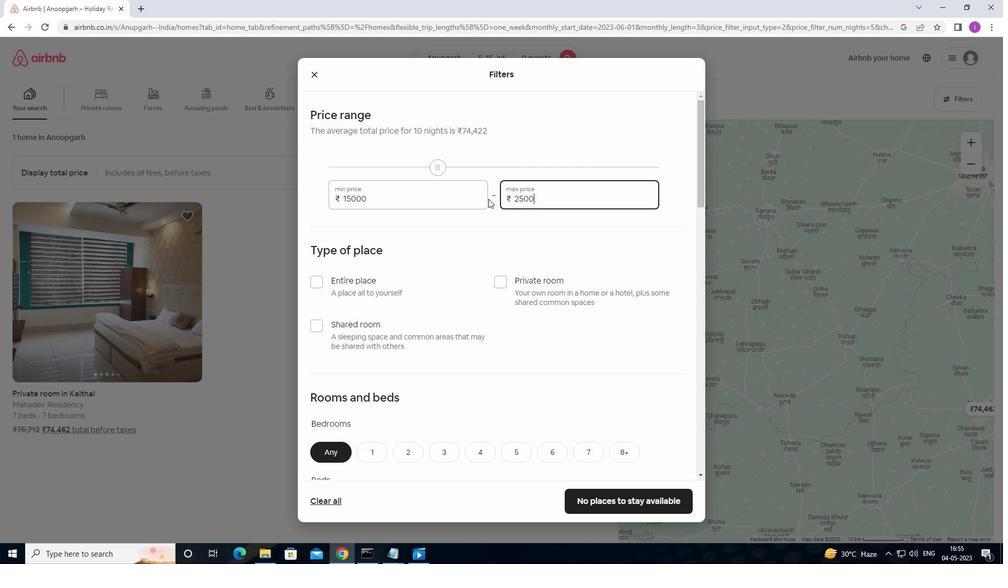 
Action: Mouse moved to (491, 301)
Screenshot: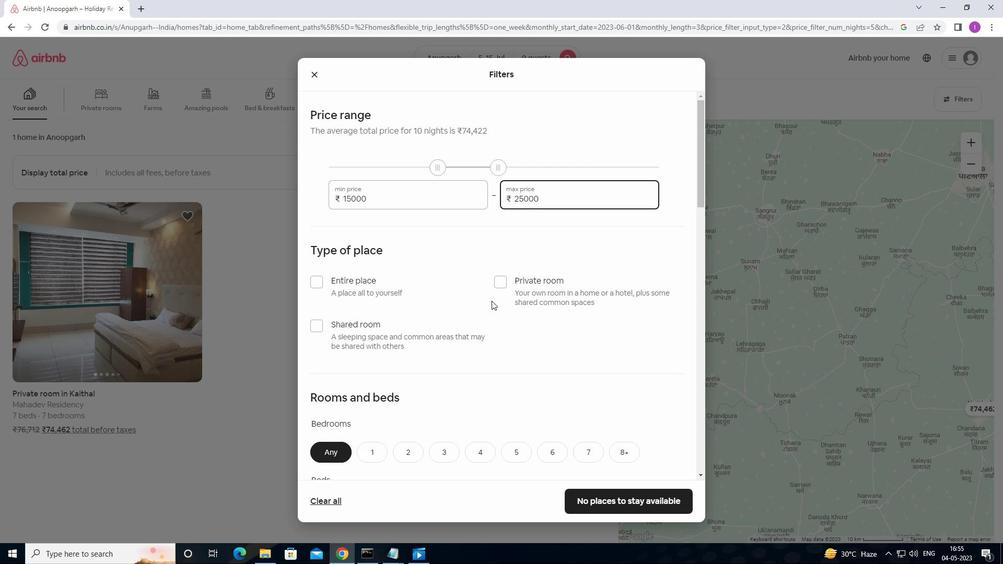 
Action: Mouse scrolled (491, 300) with delta (0, 0)
Screenshot: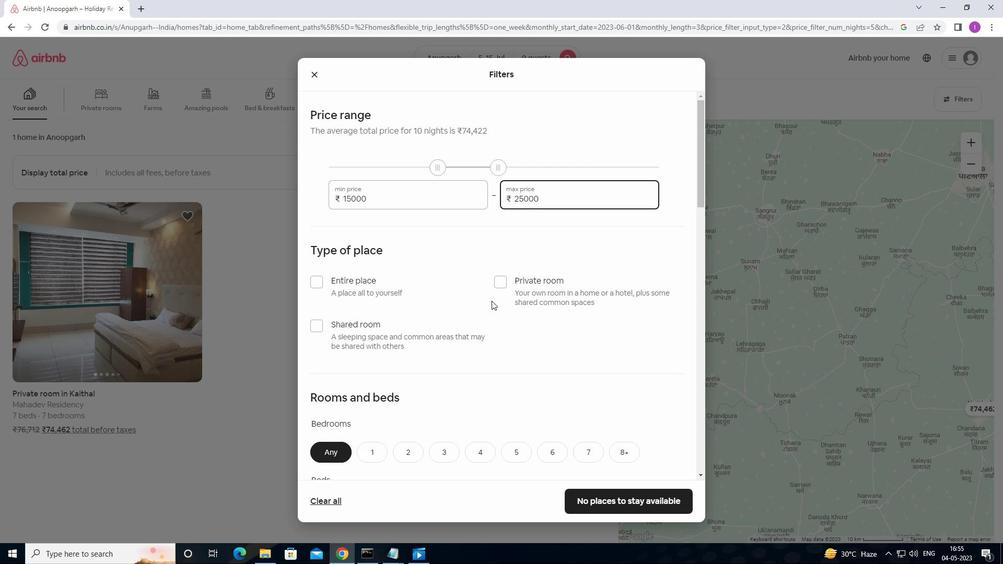 
Action: Mouse moved to (321, 226)
Screenshot: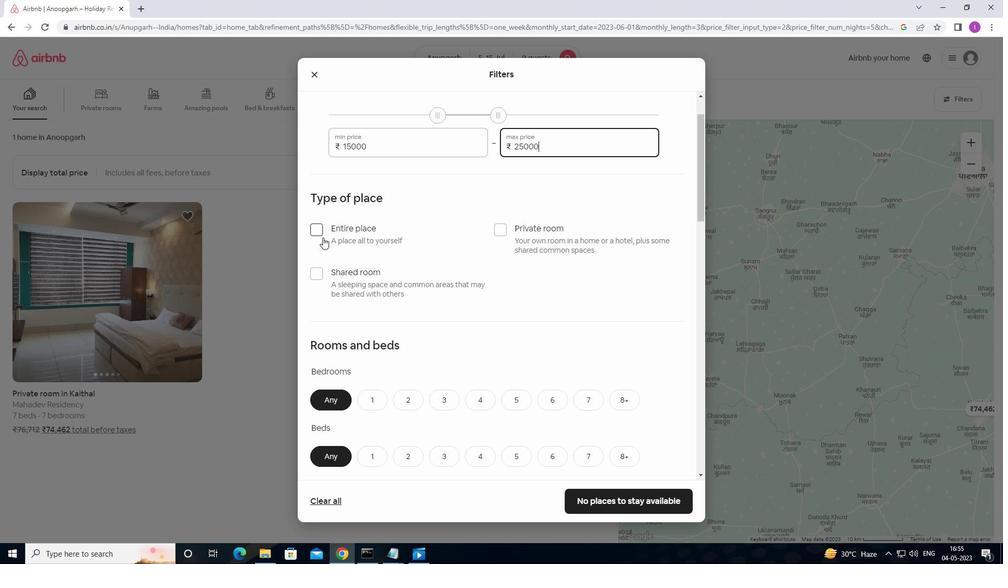
Action: Mouse pressed left at (321, 226)
Screenshot: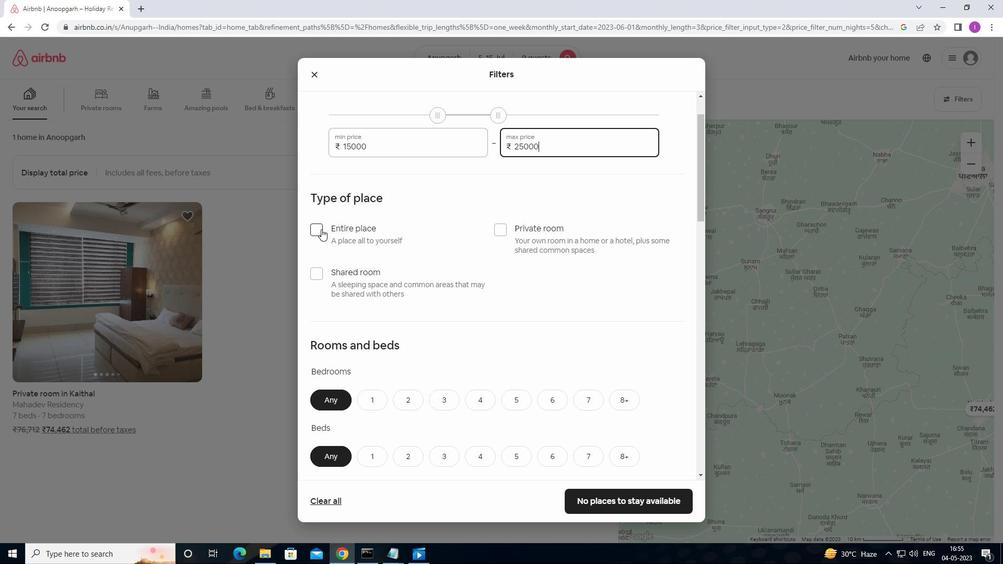 
Action: Mouse moved to (404, 254)
Screenshot: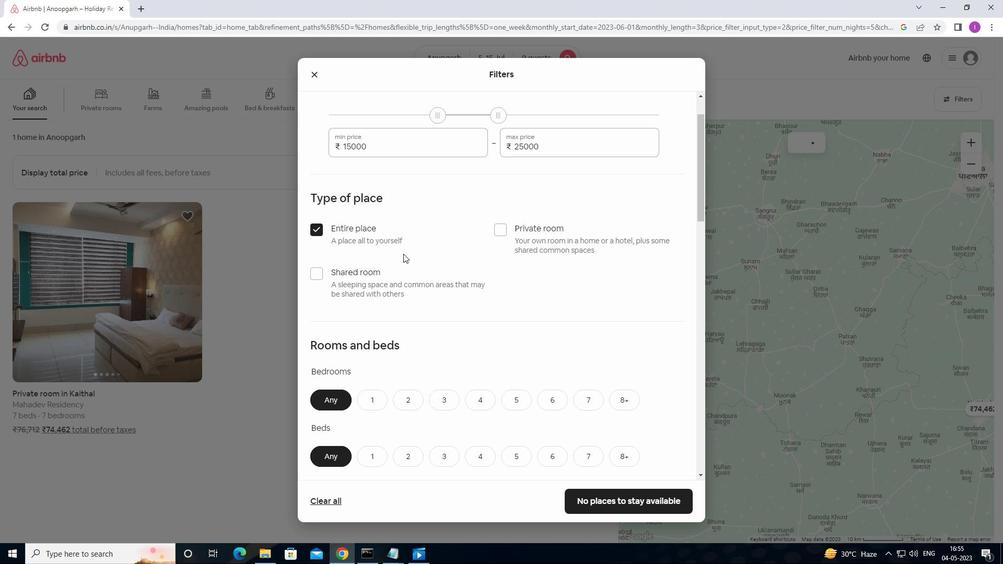 
Action: Mouse scrolled (404, 254) with delta (0, 0)
Screenshot: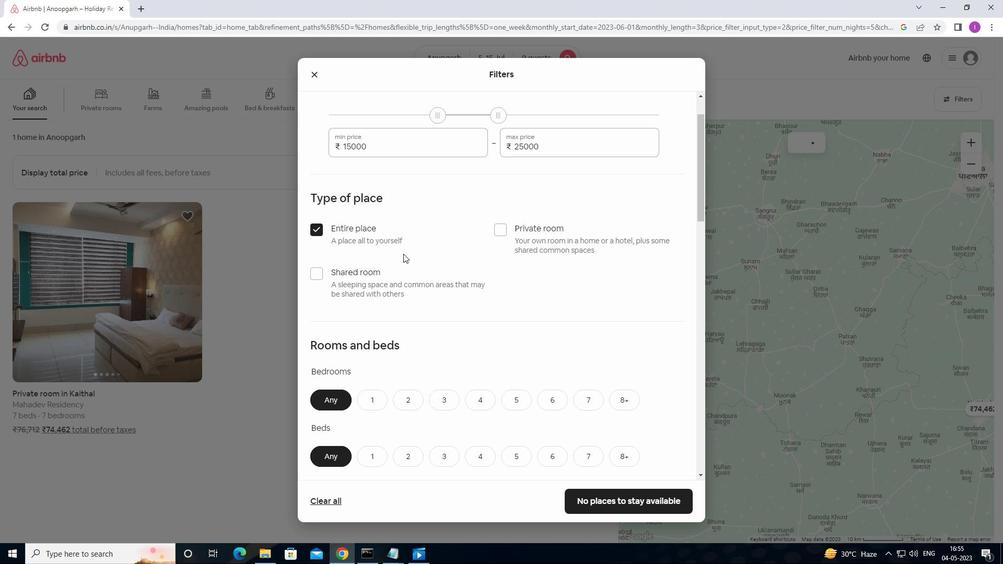 
Action: Mouse moved to (404, 255)
Screenshot: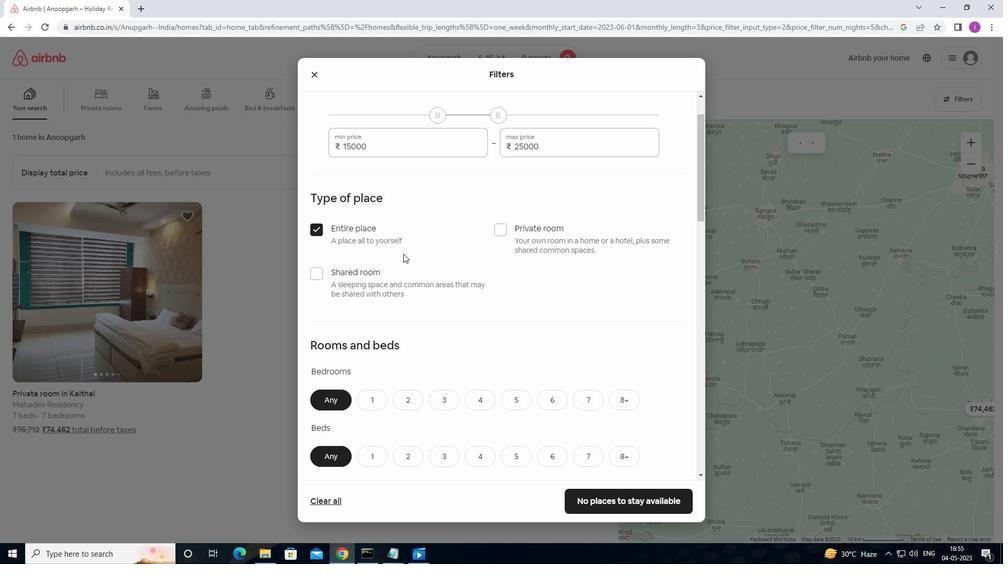 
Action: Mouse scrolled (404, 254) with delta (0, 0)
Screenshot: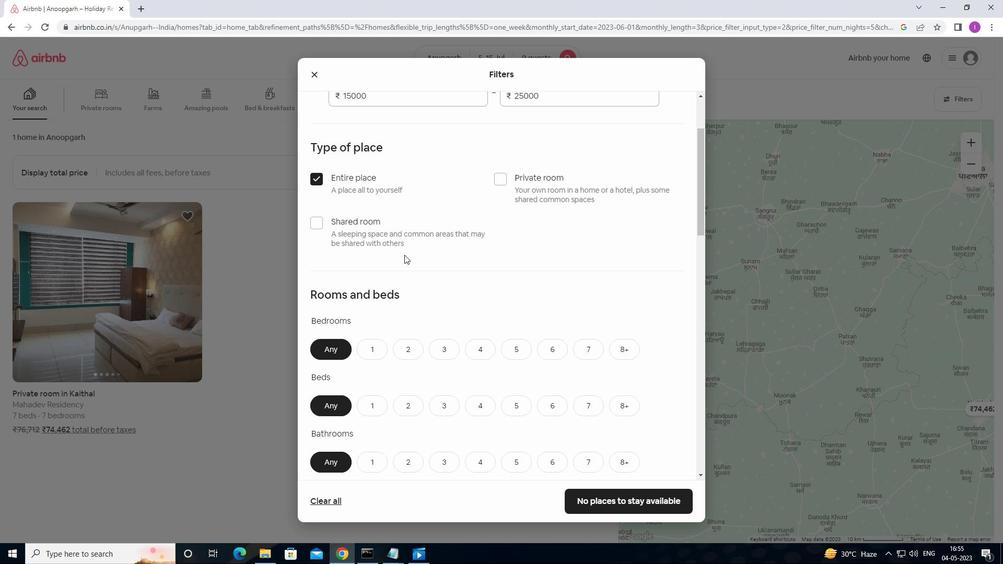 
Action: Mouse scrolled (404, 254) with delta (0, 0)
Screenshot: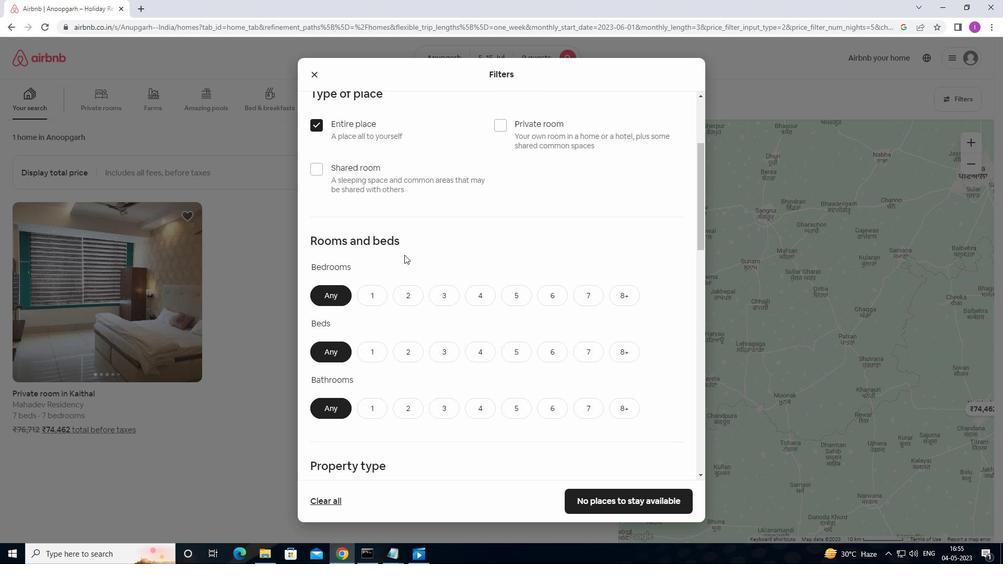
Action: Mouse moved to (480, 244)
Screenshot: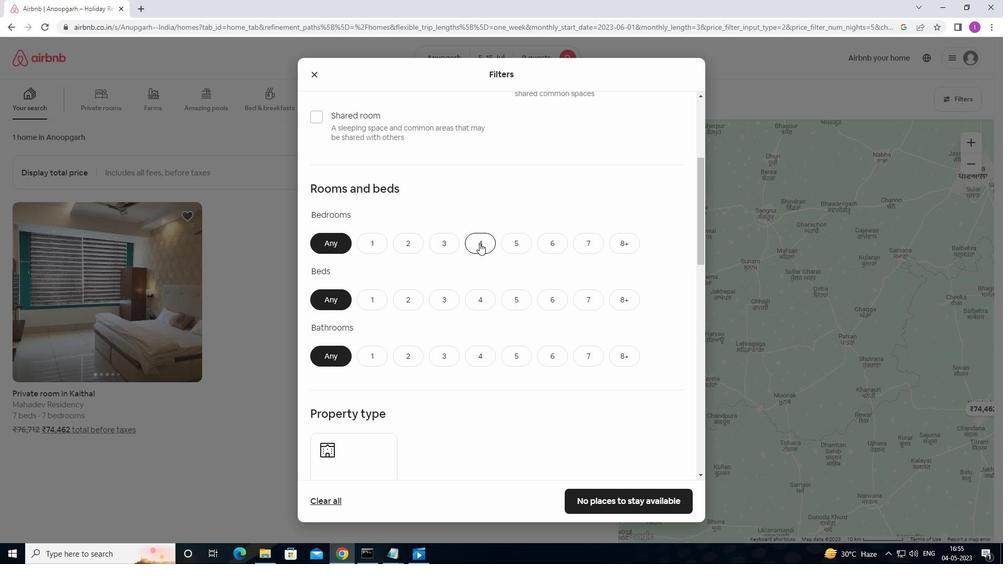 
Action: Mouse pressed left at (480, 244)
Screenshot: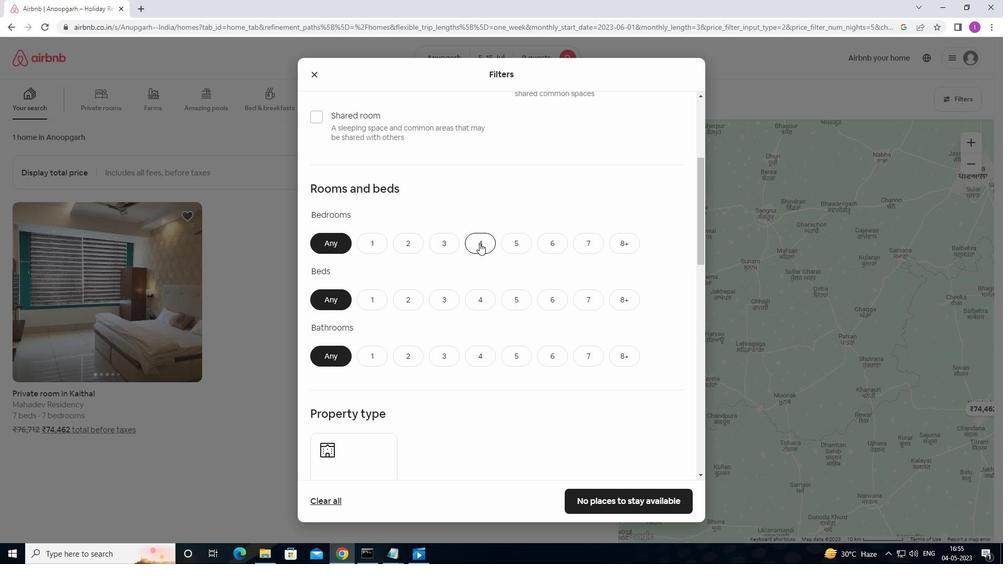 
Action: Mouse moved to (516, 244)
Screenshot: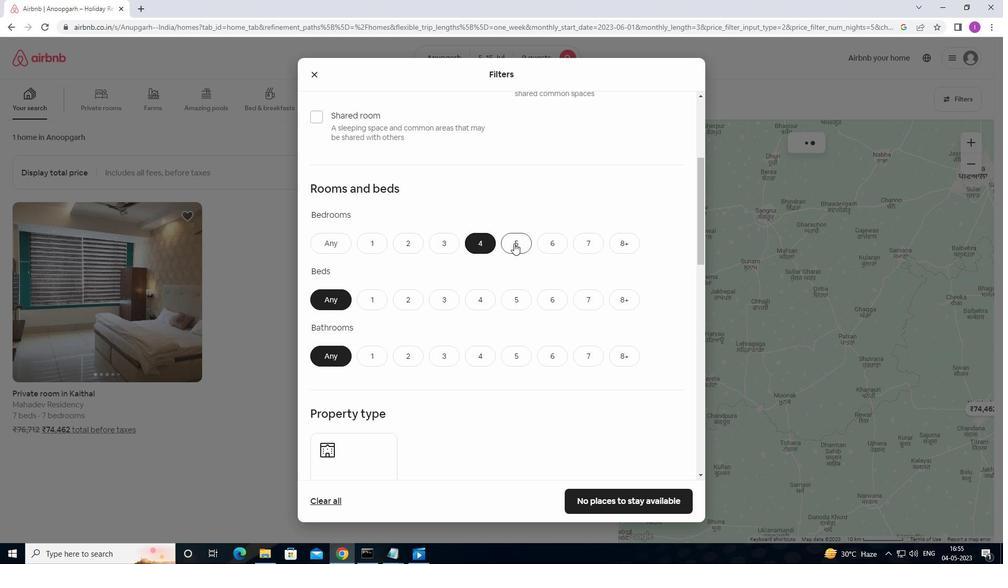 
Action: Mouse pressed left at (516, 244)
Screenshot: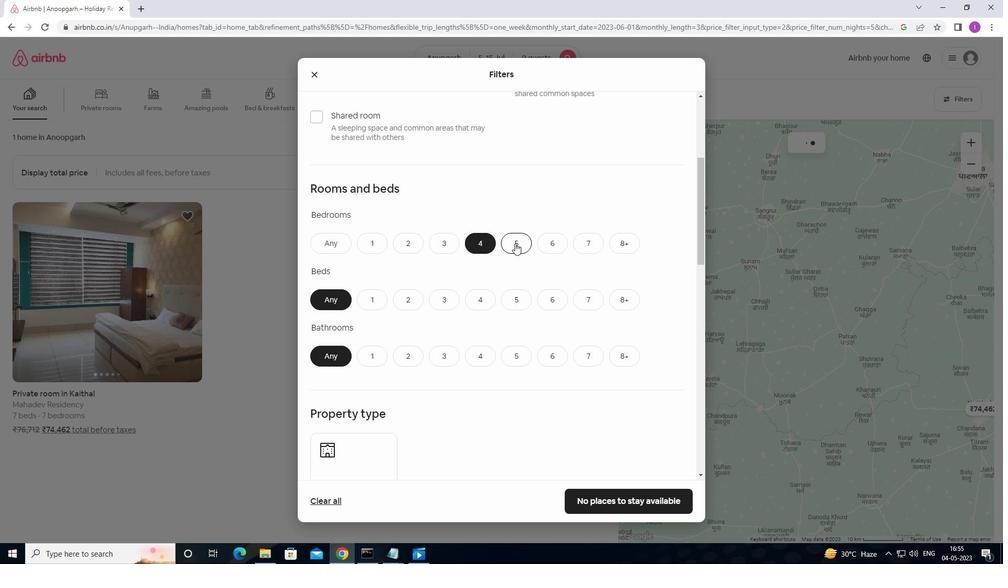 
Action: Mouse moved to (516, 291)
Screenshot: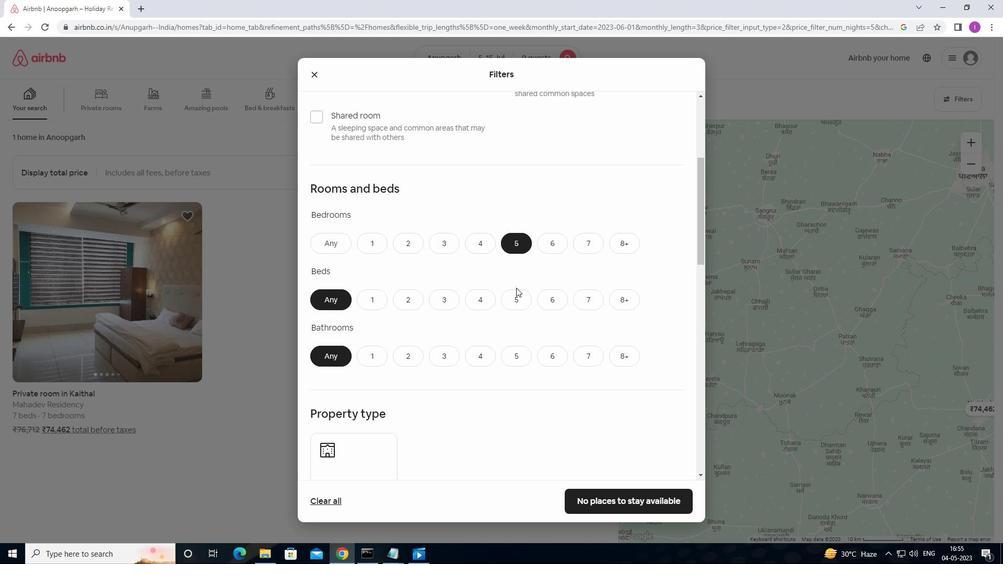 
Action: Mouse pressed left at (516, 291)
Screenshot: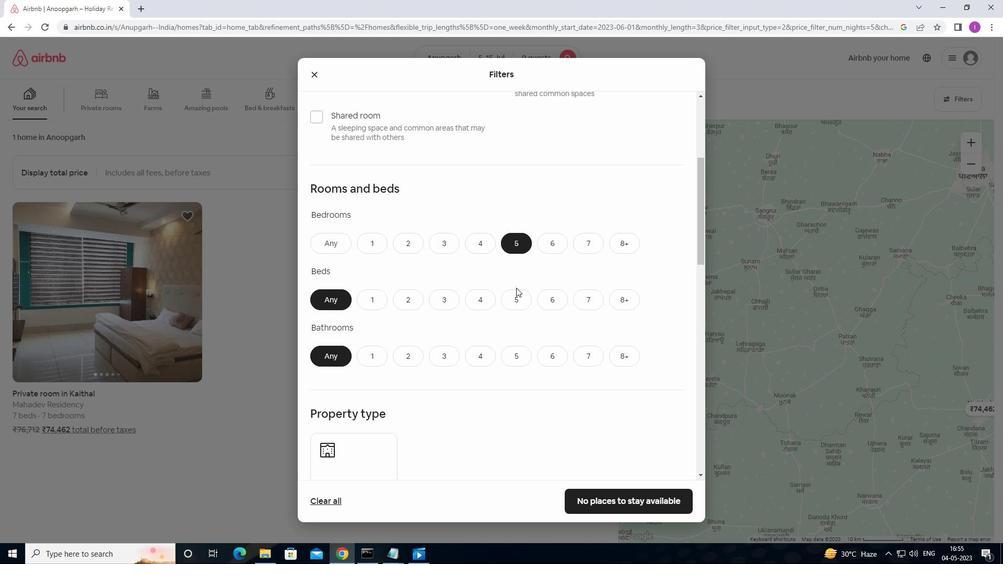 
Action: Mouse moved to (508, 358)
Screenshot: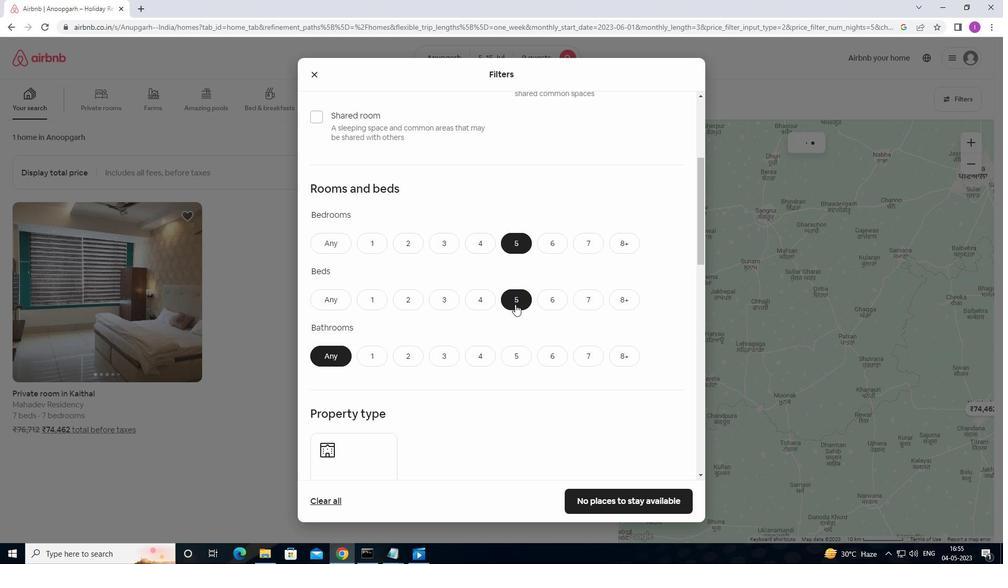 
Action: Mouse pressed left at (508, 358)
Screenshot: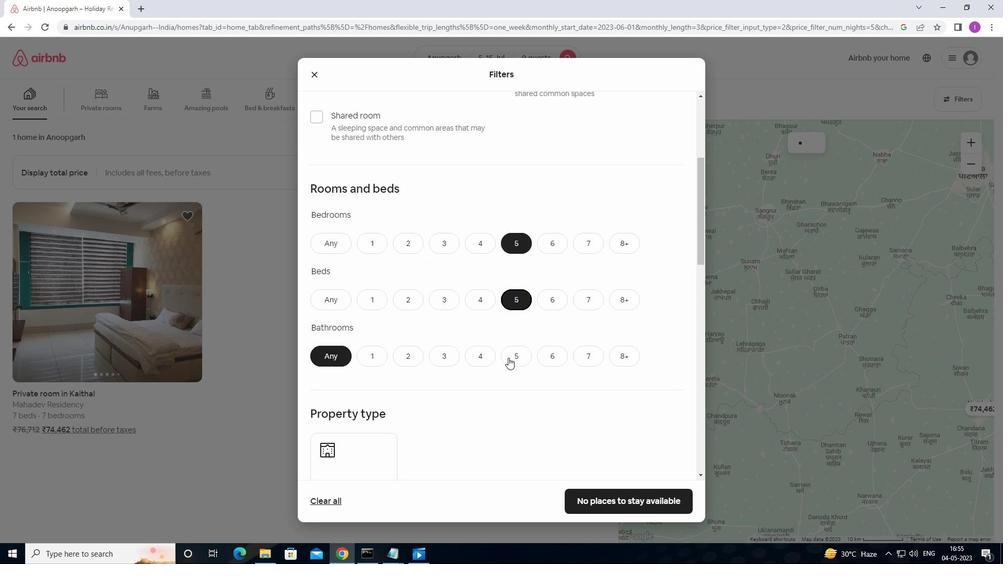 
Action: Mouse moved to (517, 371)
Screenshot: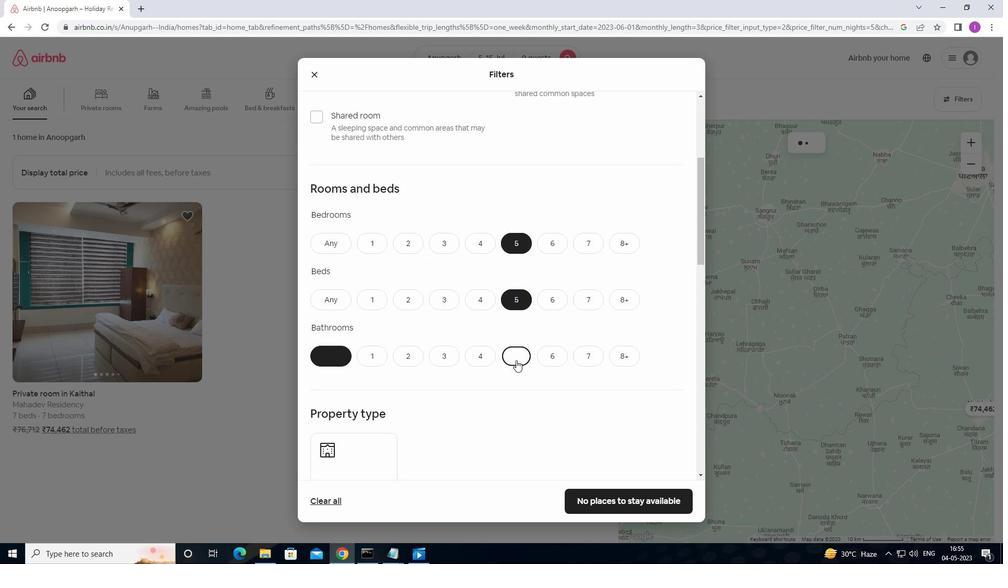 
Action: Mouse scrolled (517, 371) with delta (0, 0)
Screenshot: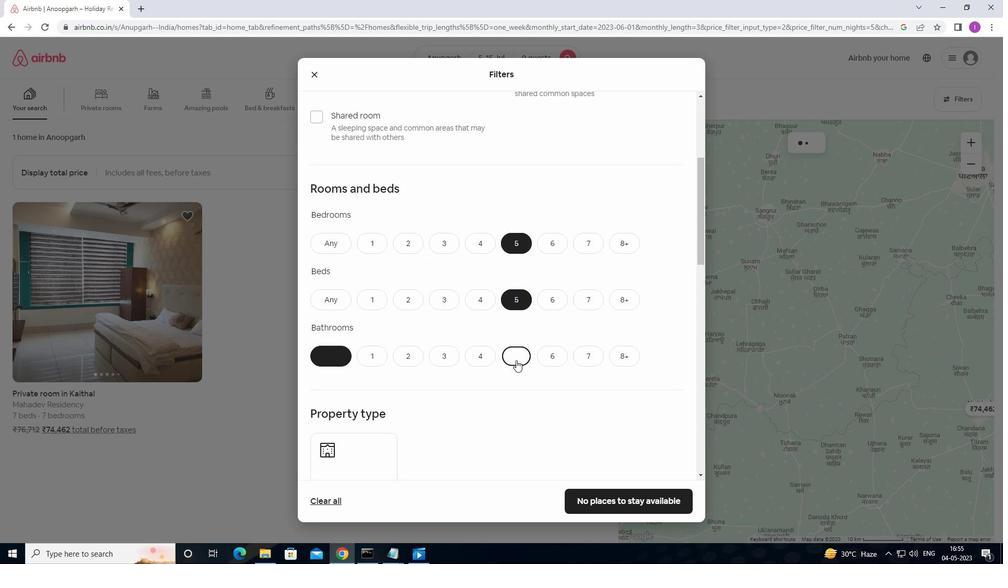 
Action: Mouse moved to (516, 375)
Screenshot: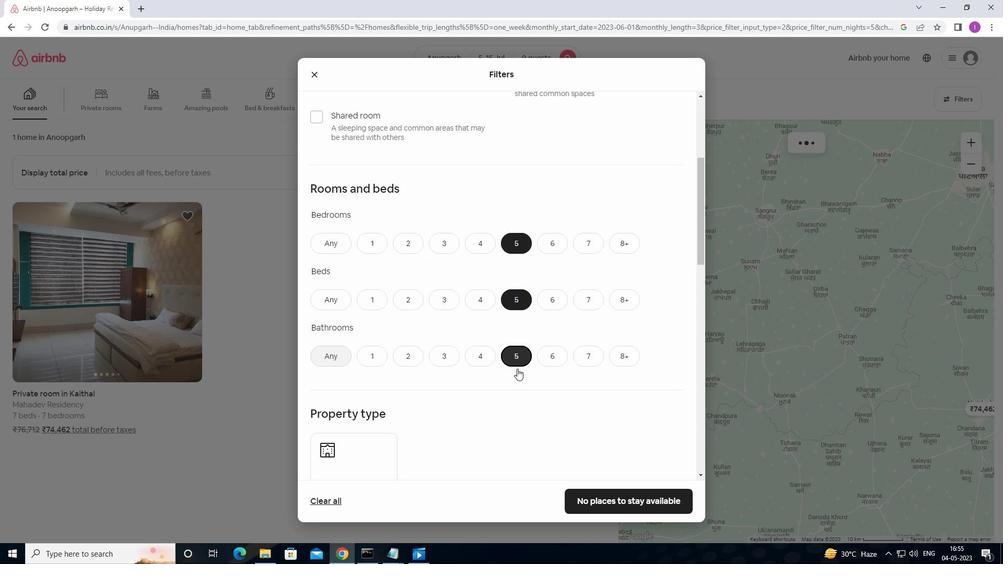 
Action: Mouse scrolled (516, 375) with delta (0, 0)
Screenshot: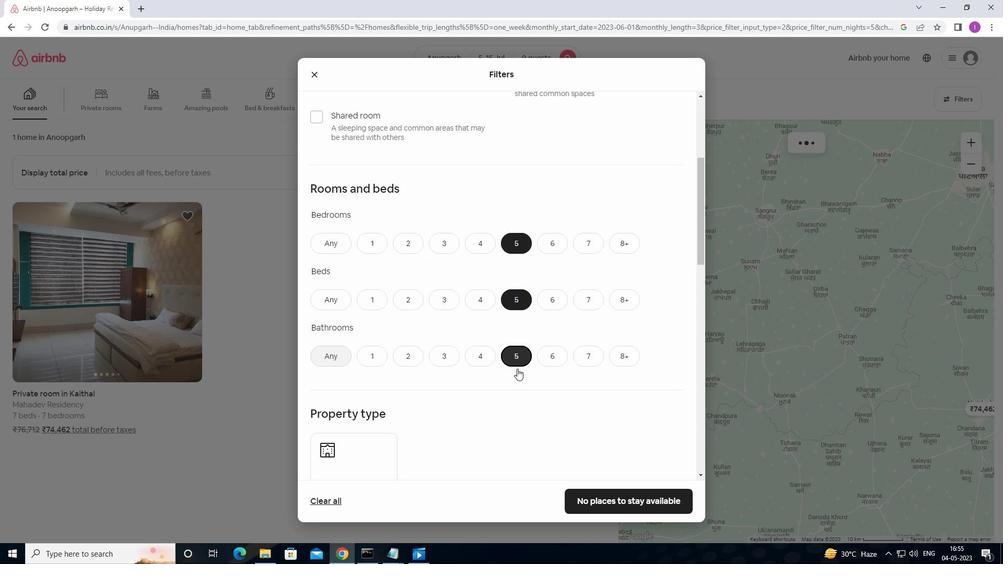 
Action: Mouse moved to (514, 378)
Screenshot: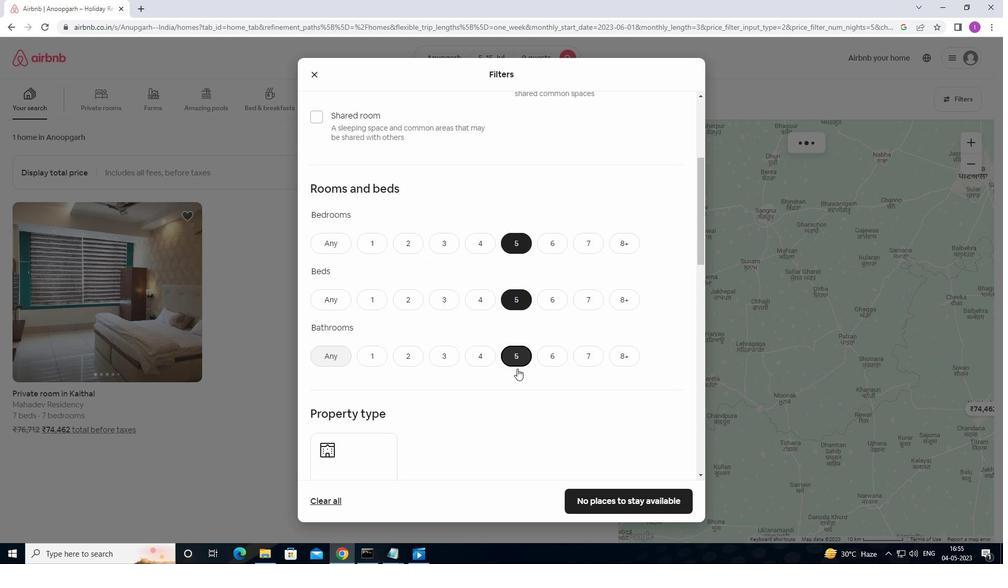 
Action: Mouse scrolled (514, 377) with delta (0, 0)
Screenshot: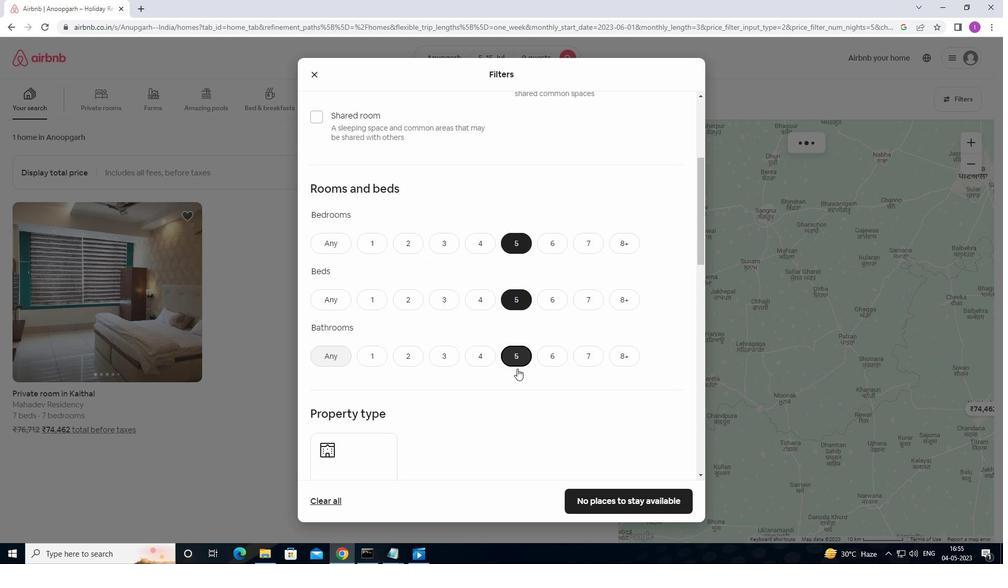 
Action: Mouse moved to (443, 330)
Screenshot: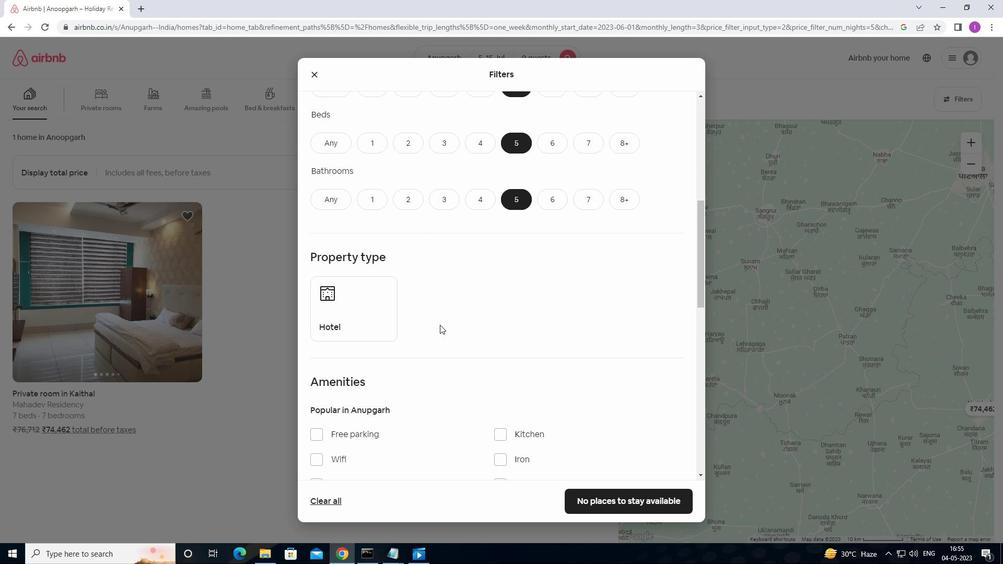 
Action: Mouse scrolled (443, 329) with delta (0, 0)
Screenshot: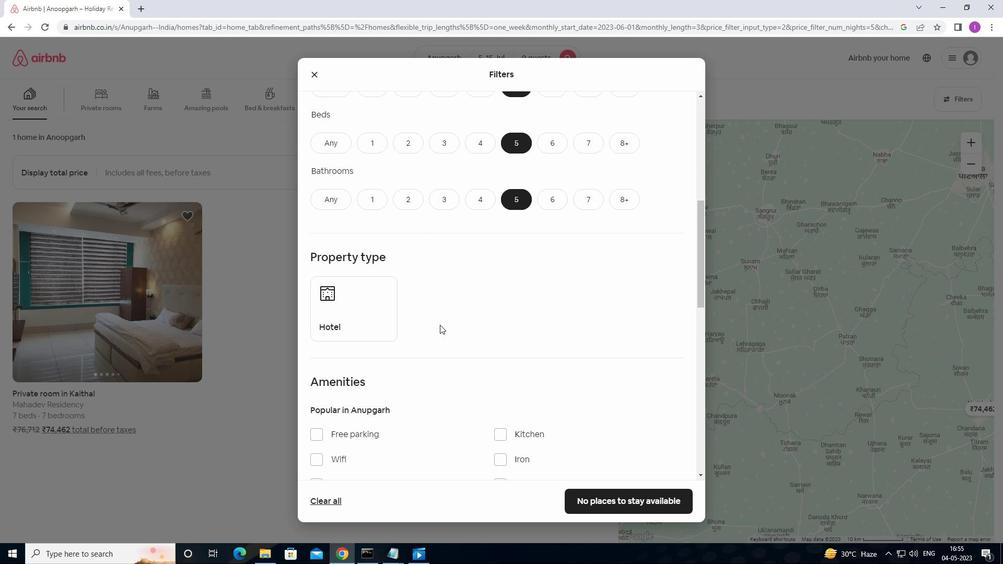 
Action: Mouse moved to (448, 338)
Screenshot: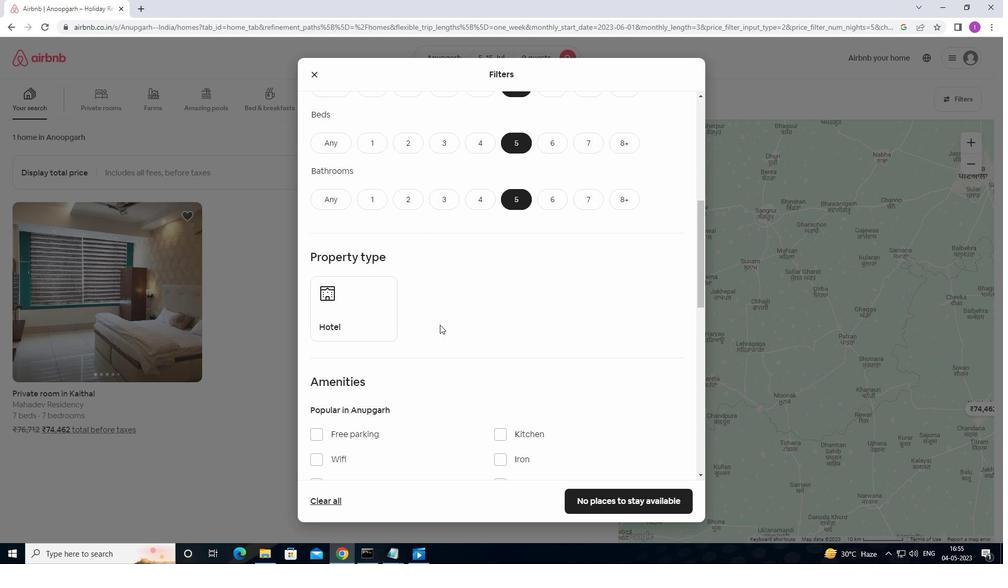 
Action: Mouse scrolled (448, 338) with delta (0, 0)
Screenshot: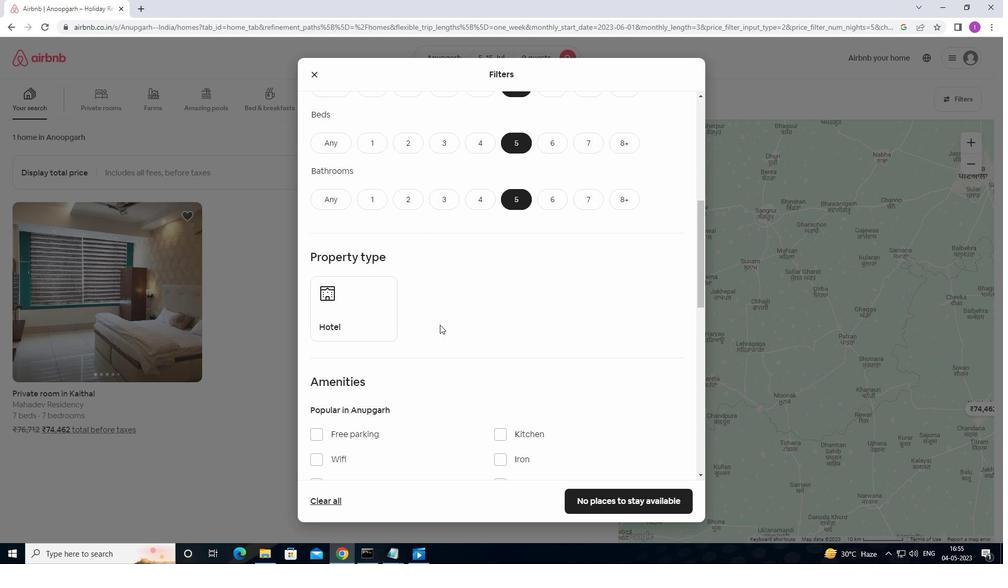 
Action: Mouse moved to (452, 343)
Screenshot: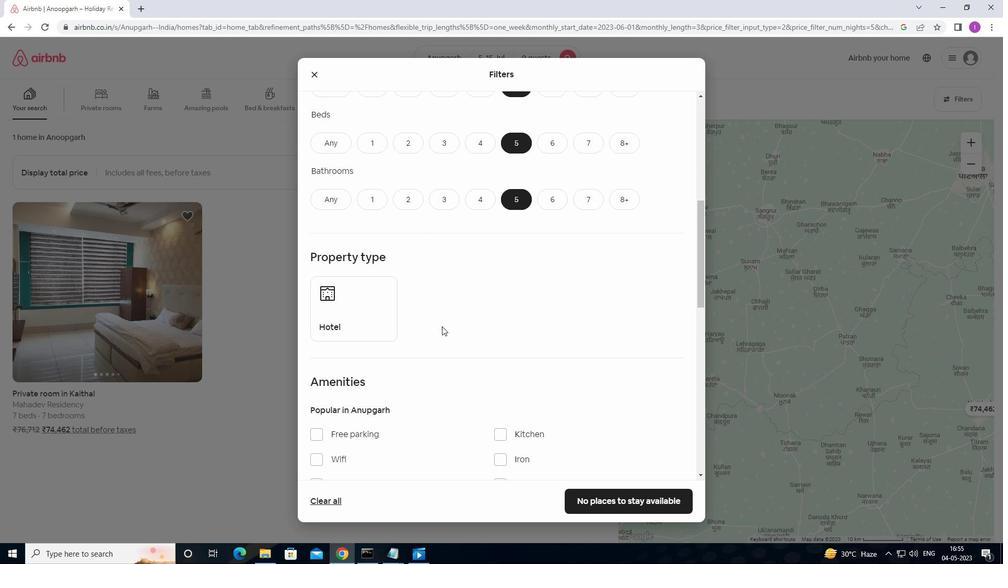 
Action: Mouse scrolled (452, 342) with delta (0, 0)
Screenshot: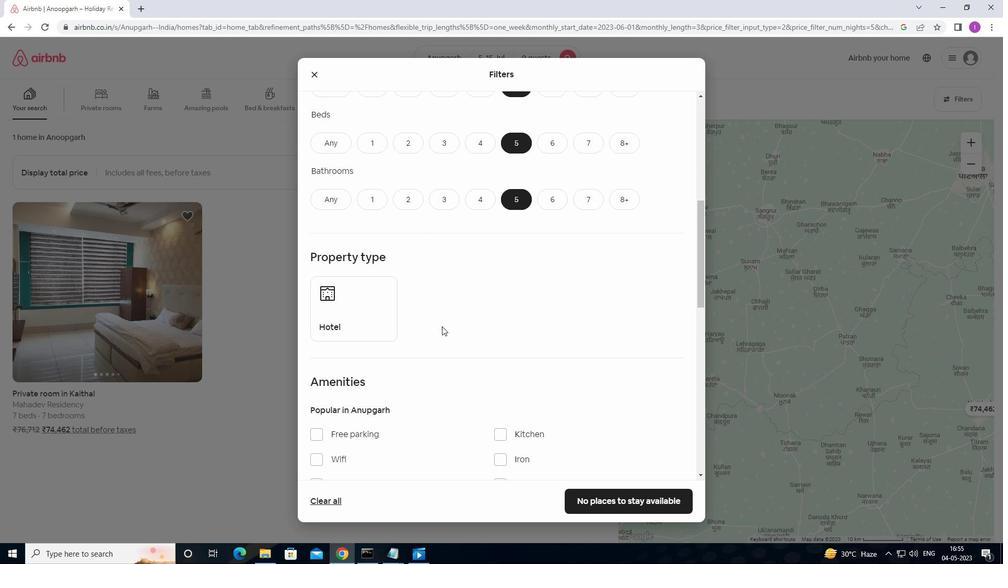 
Action: Mouse moved to (453, 343)
Screenshot: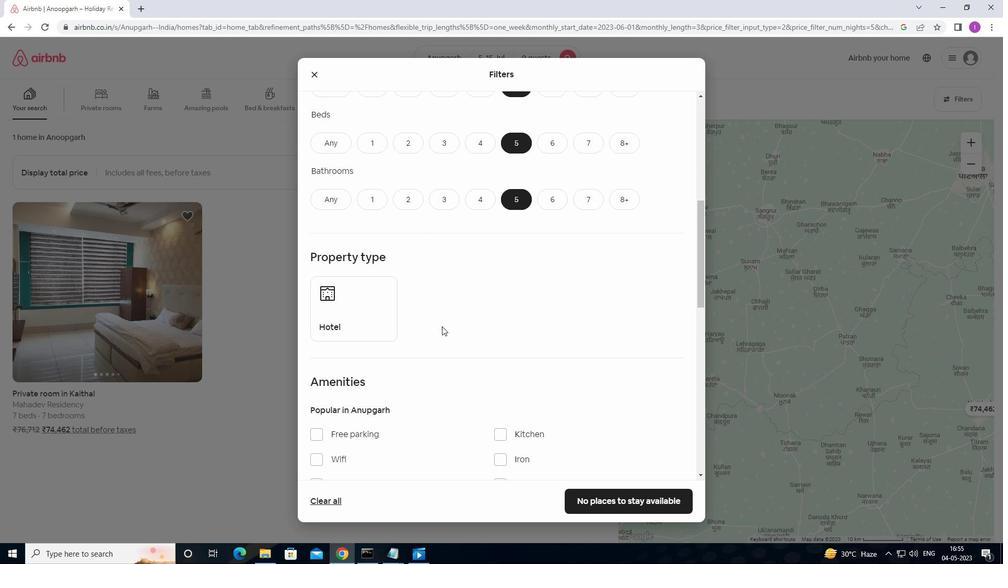 
Action: Mouse scrolled (453, 343) with delta (0, 0)
Screenshot: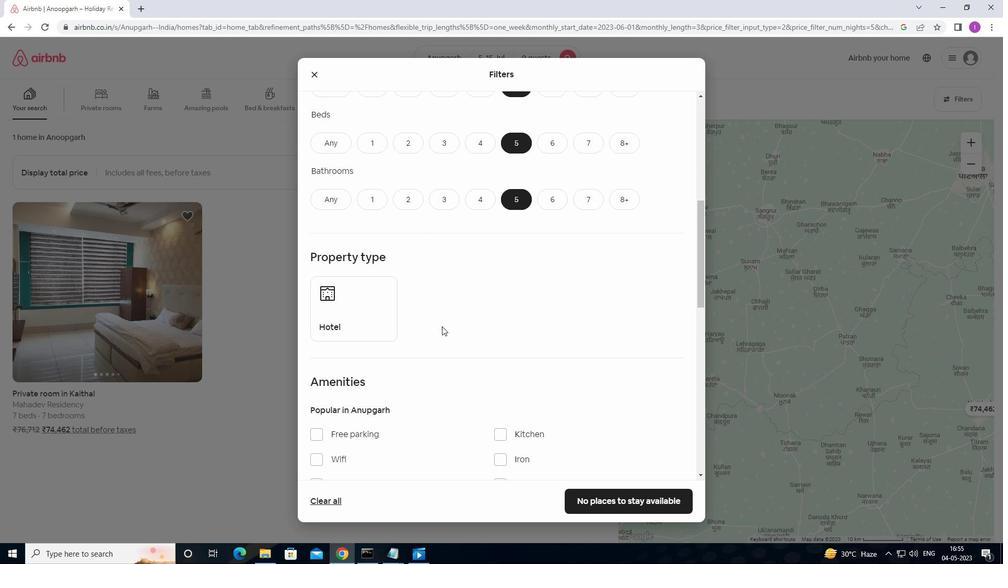 
Action: Mouse scrolled (453, 343) with delta (0, 0)
Screenshot: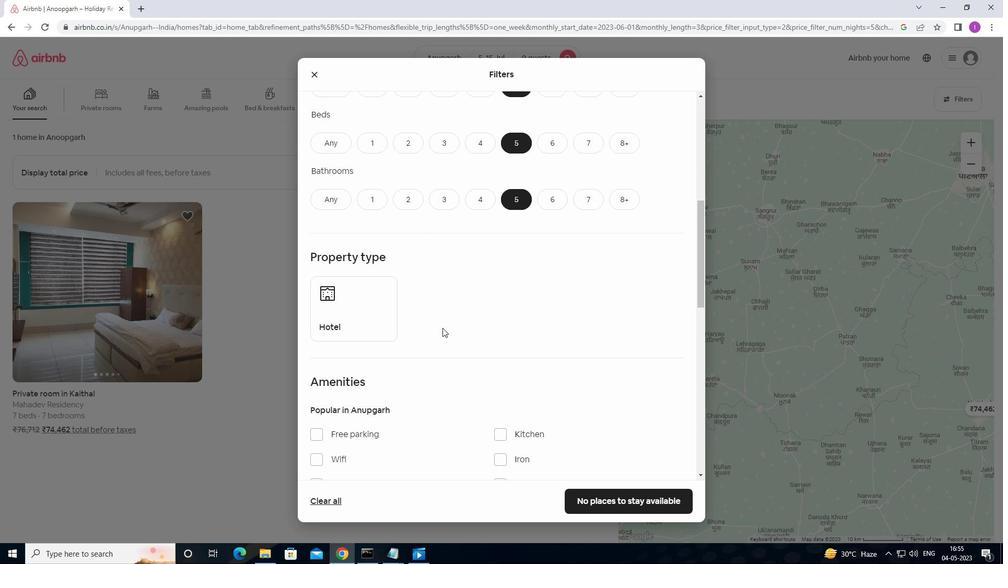 
Action: Mouse moved to (666, 363)
Screenshot: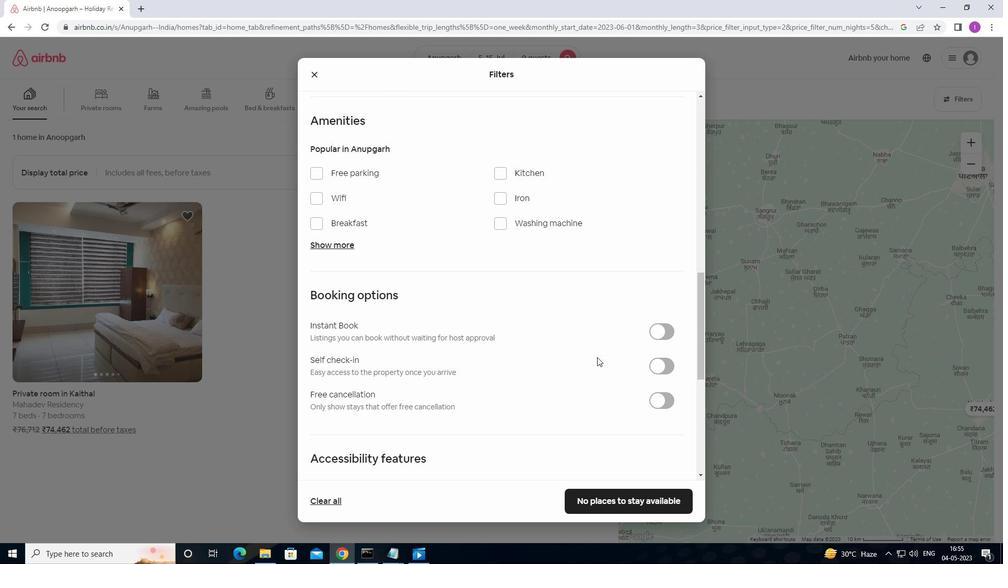 
Action: Mouse pressed left at (666, 363)
Screenshot: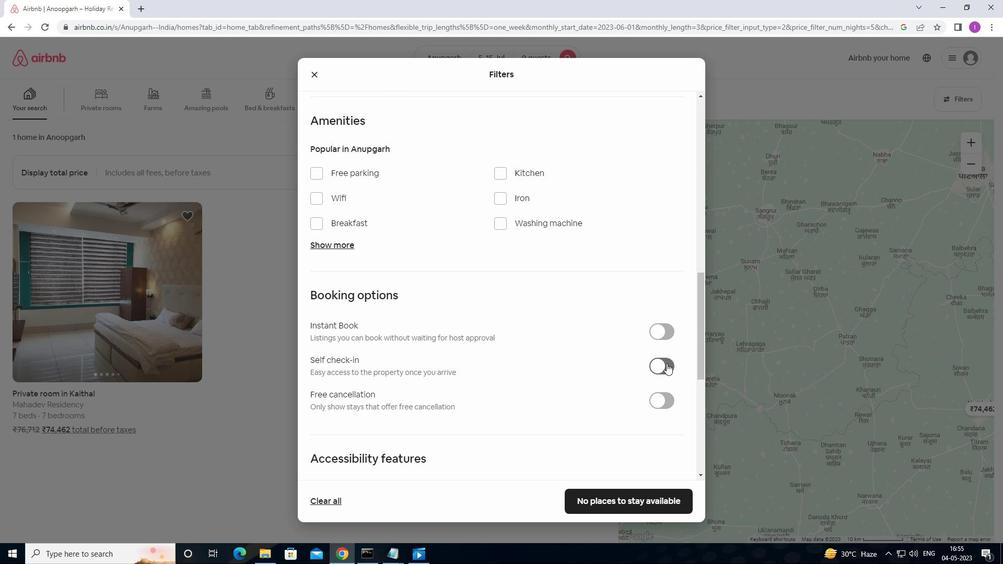 
Action: Mouse moved to (629, 428)
Screenshot: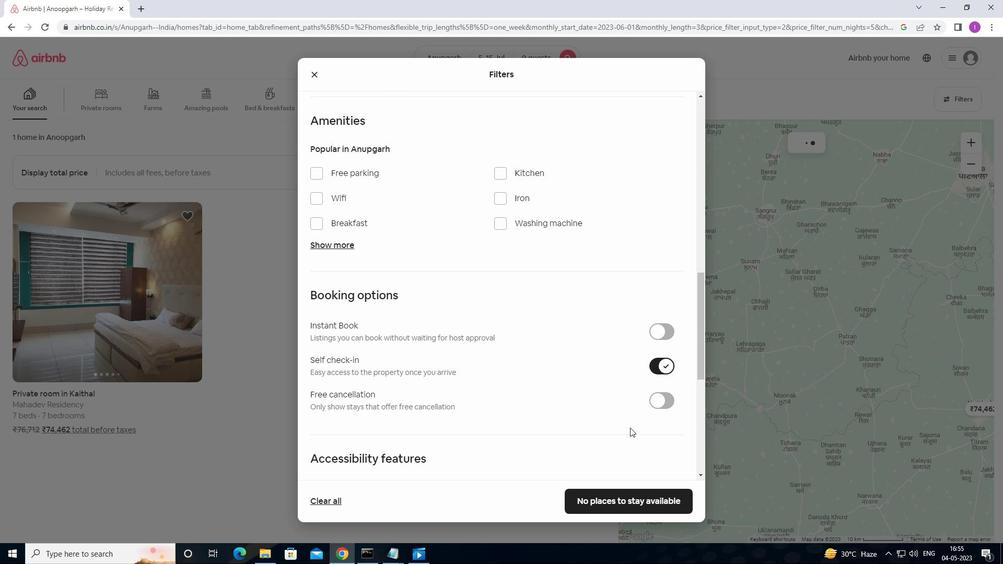 
Action: Mouse scrolled (629, 428) with delta (0, 0)
Screenshot: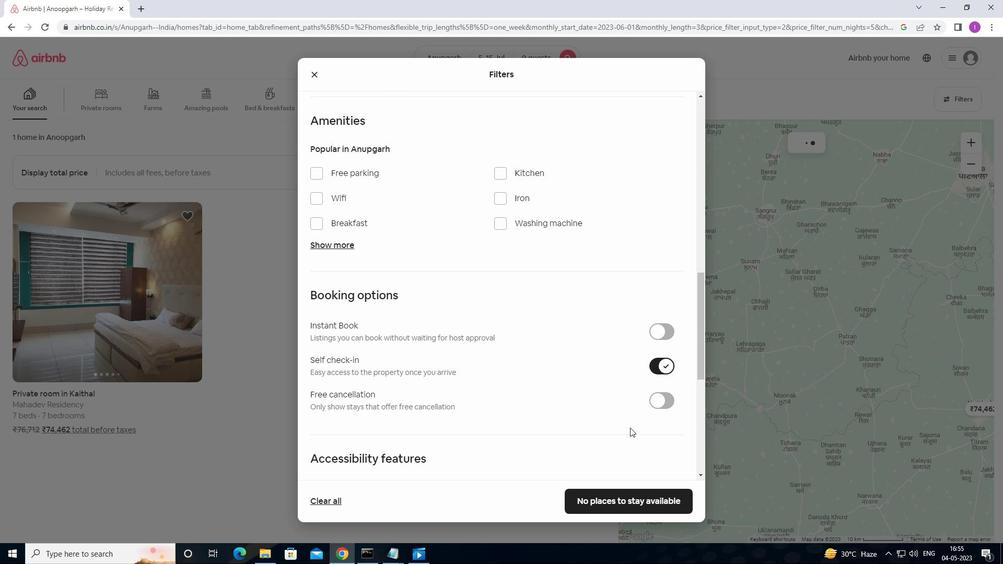 
Action: Mouse moved to (628, 428)
Screenshot: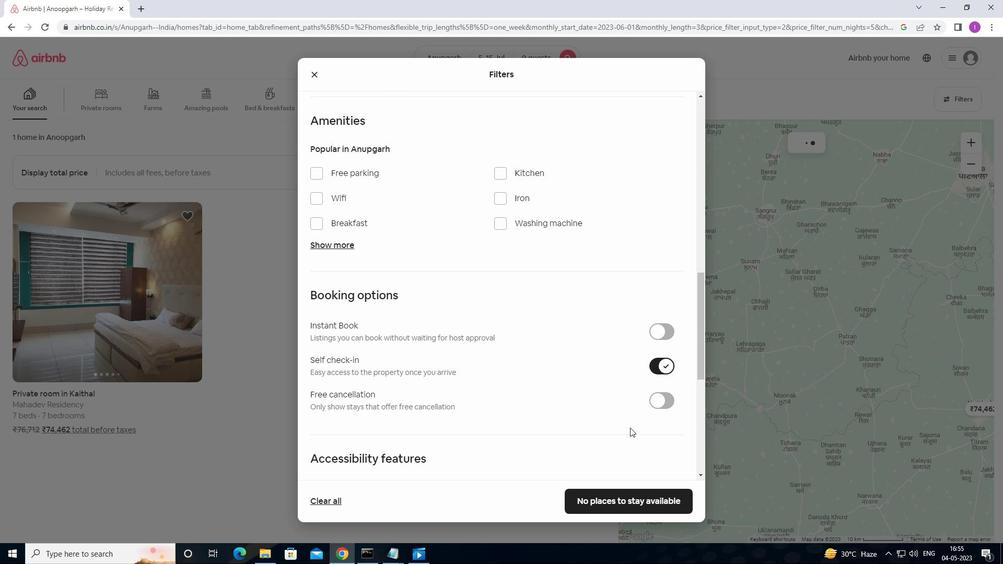 
Action: Mouse scrolled (628, 428) with delta (0, 0)
Screenshot: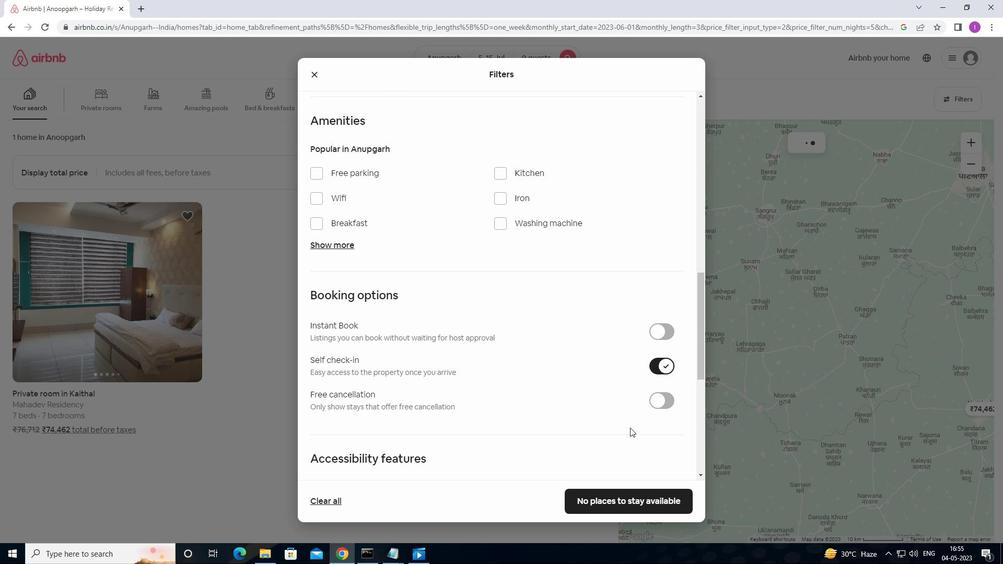 
Action: Mouse scrolled (628, 428) with delta (0, 0)
Screenshot: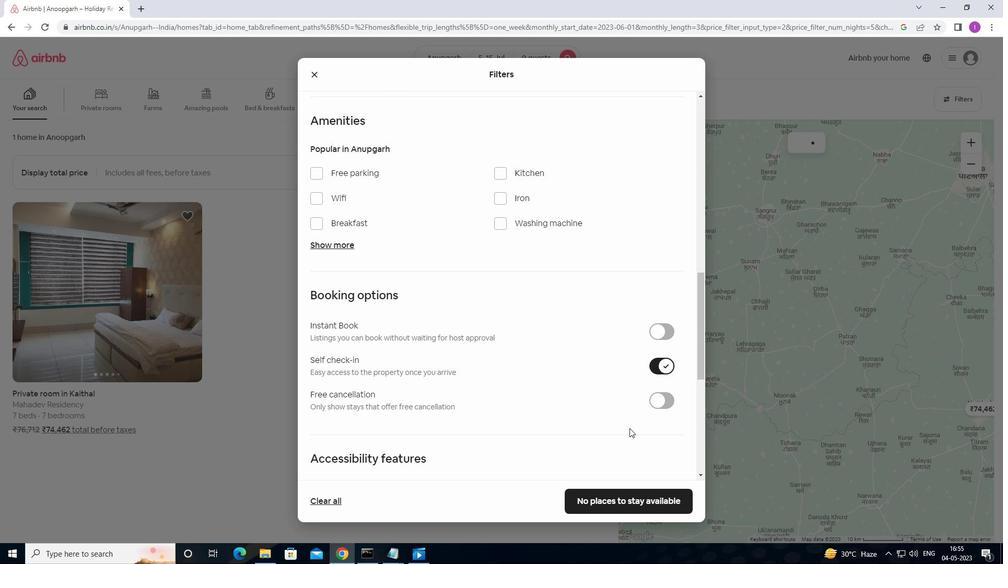 
Action: Mouse moved to (627, 430)
Screenshot: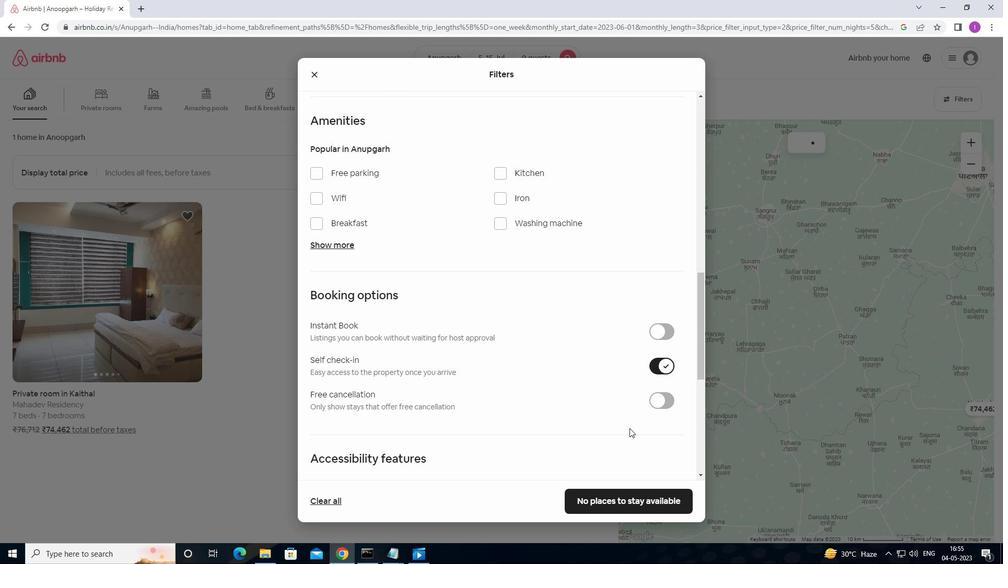 
Action: Mouse scrolled (627, 429) with delta (0, 0)
Screenshot: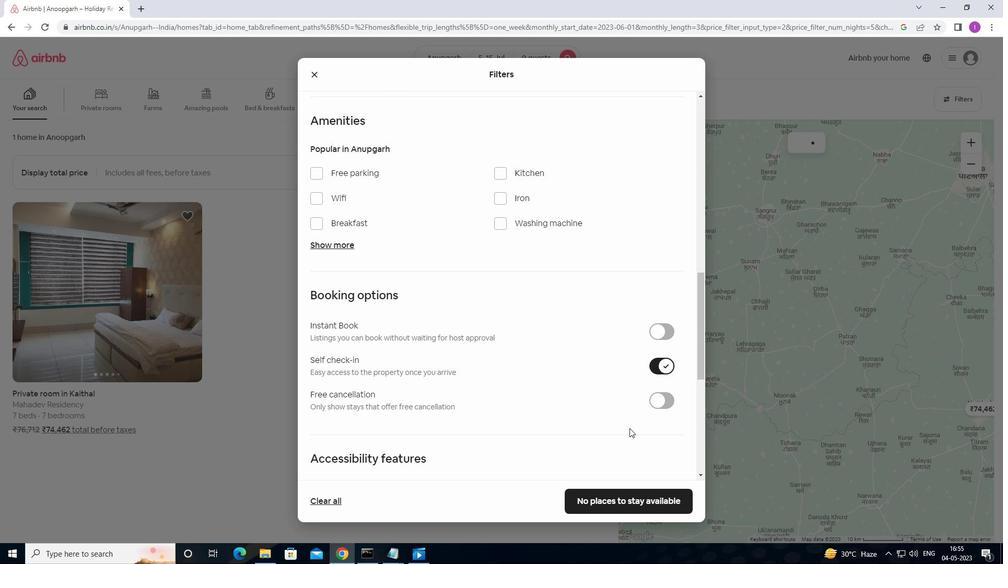 
Action: Mouse moved to (609, 423)
Screenshot: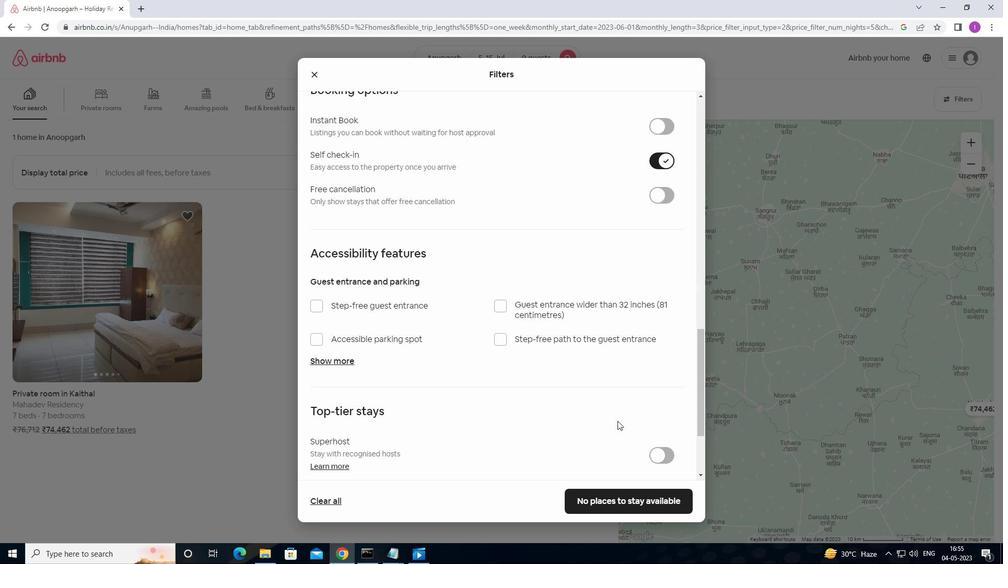 
Action: Mouse scrolled (609, 423) with delta (0, 0)
Screenshot: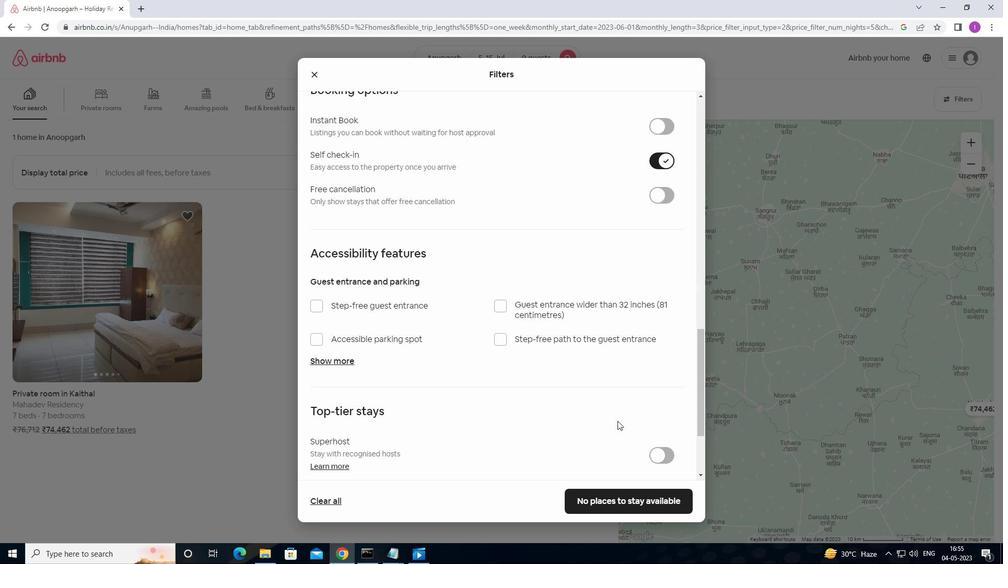 
Action: Mouse moved to (597, 430)
Screenshot: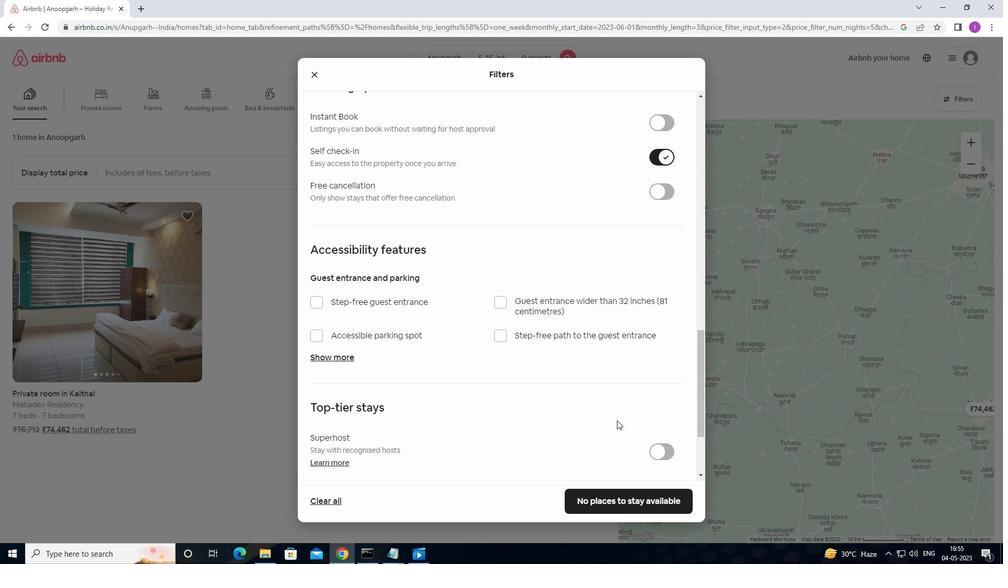 
Action: Mouse scrolled (597, 430) with delta (0, 0)
Screenshot: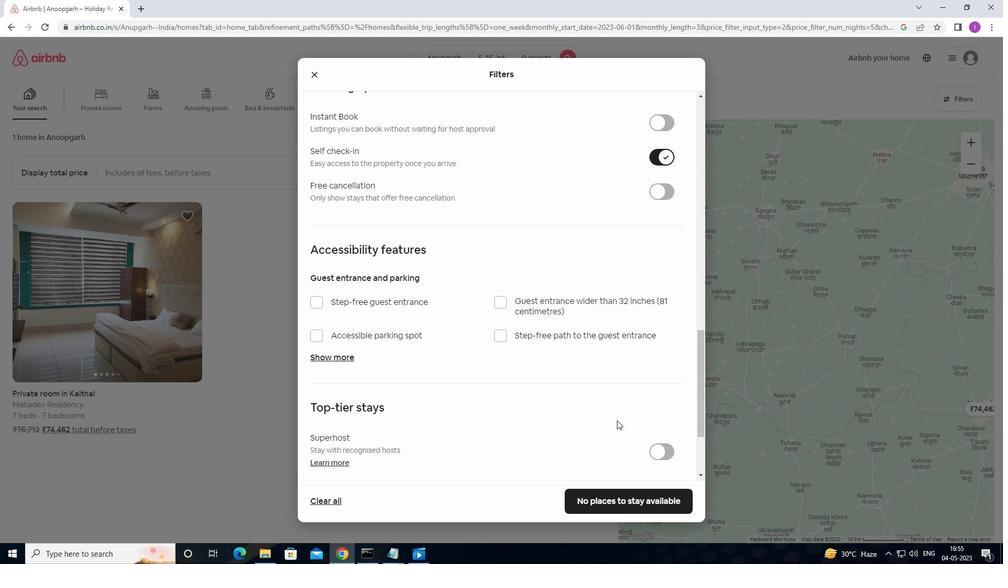 
Action: Mouse moved to (586, 431)
Screenshot: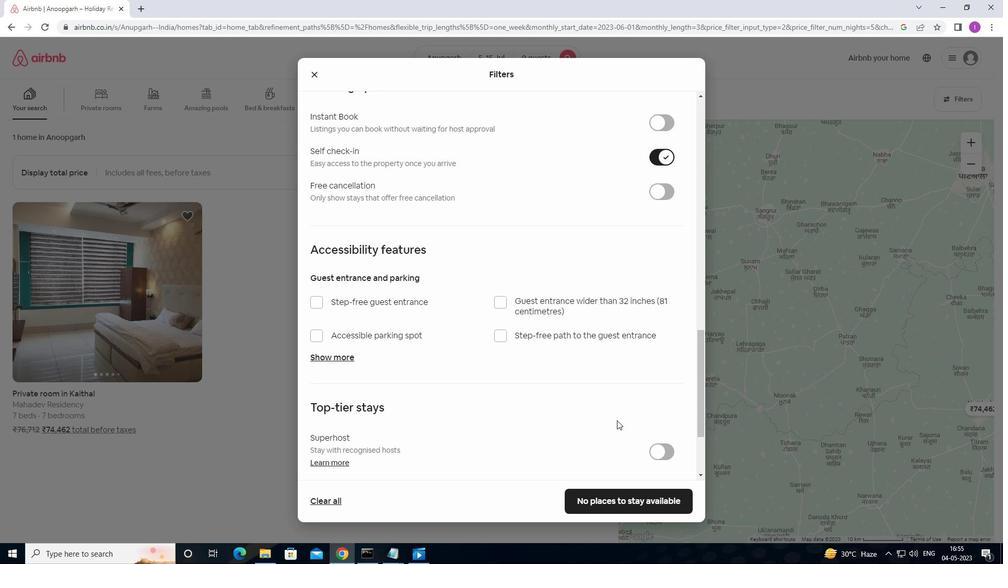 
Action: Mouse scrolled (586, 431) with delta (0, 0)
Screenshot: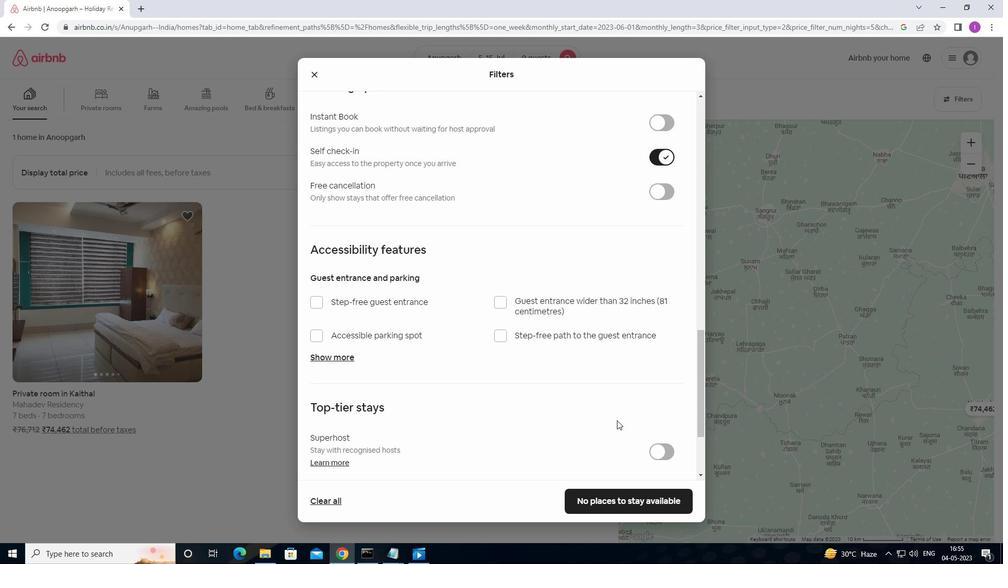 
Action: Mouse moved to (570, 433)
Screenshot: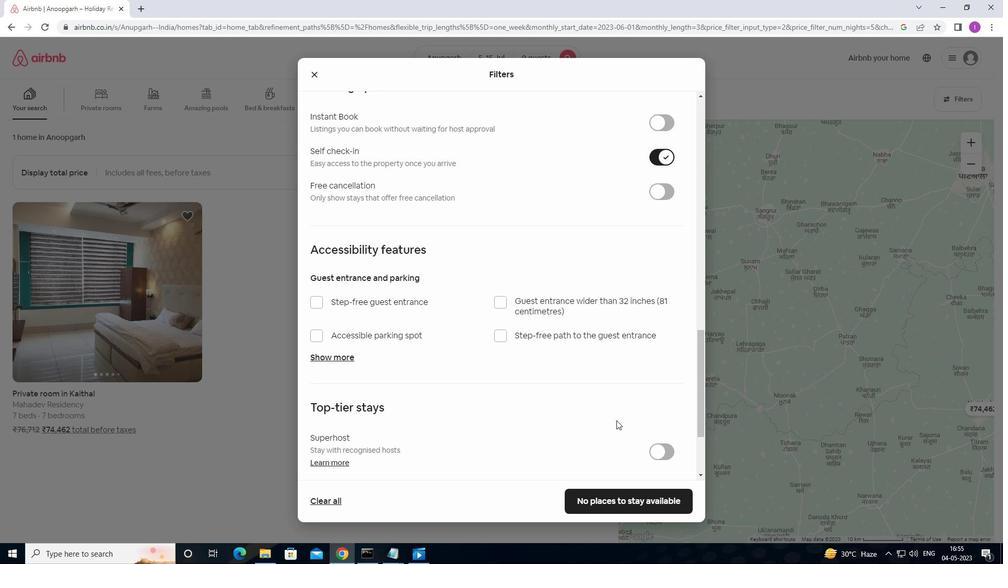 
Action: Mouse scrolled (570, 432) with delta (0, 0)
Screenshot: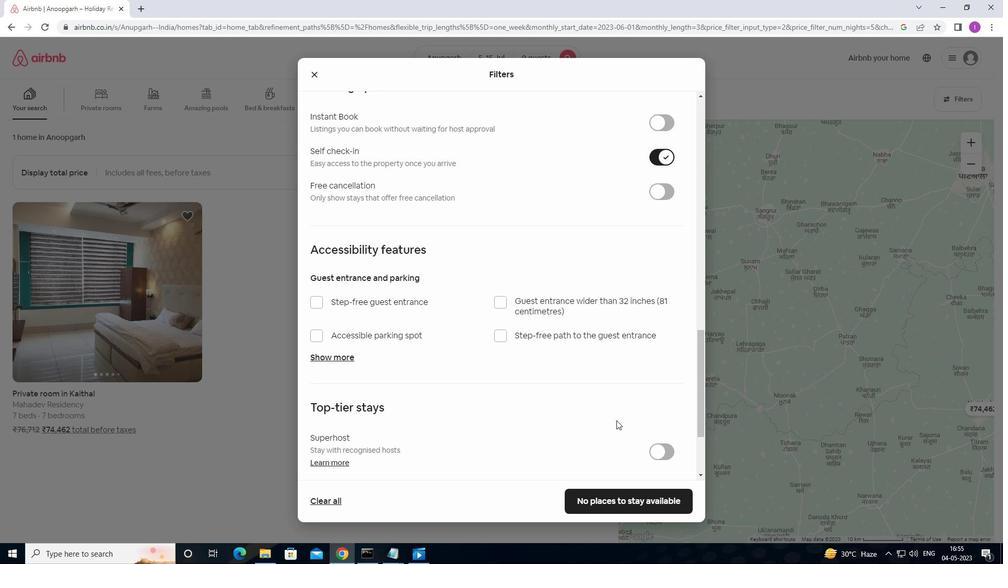 
Action: Mouse moved to (549, 432)
Screenshot: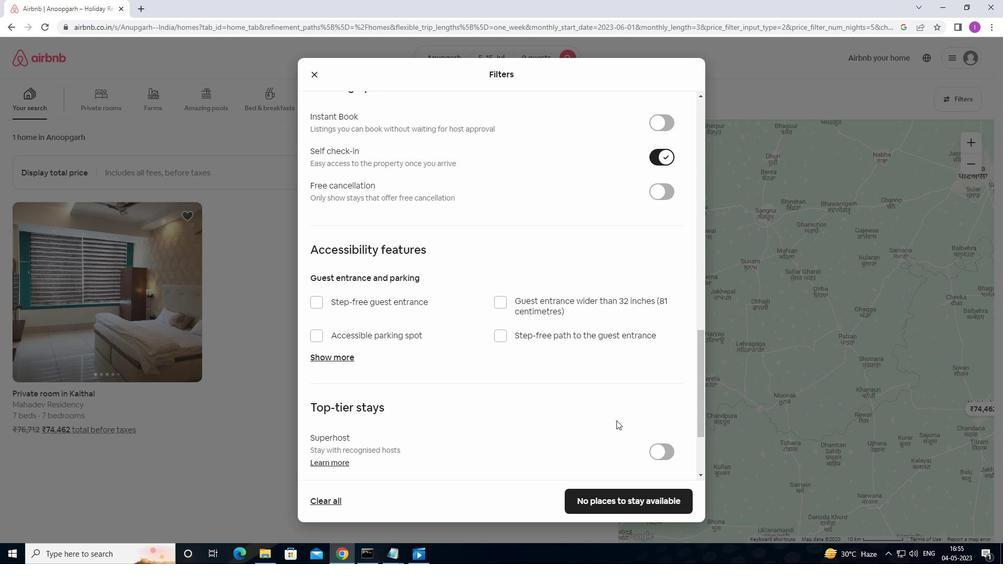 
Action: Mouse scrolled (549, 431) with delta (0, 0)
Screenshot: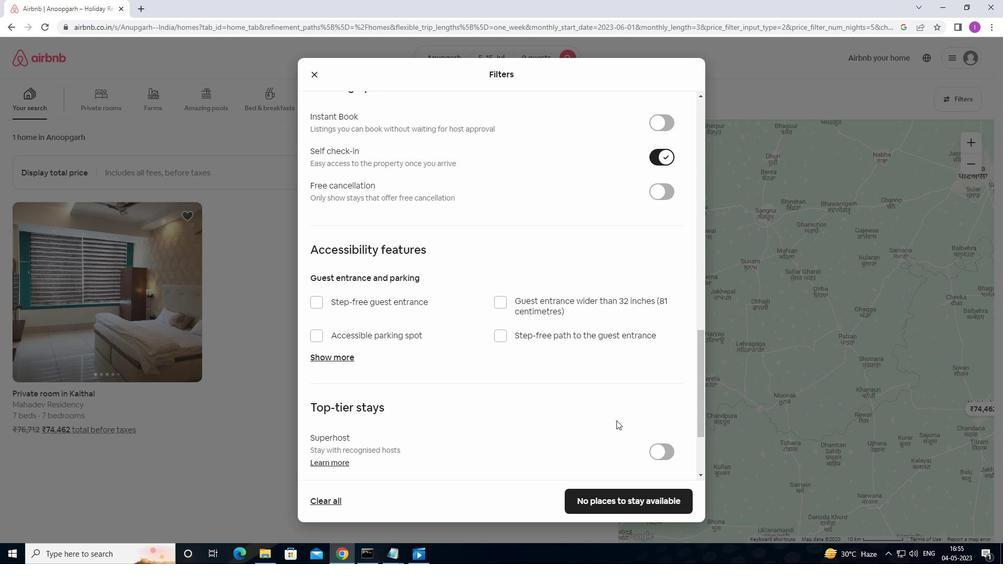 
Action: Mouse moved to (401, 459)
Screenshot: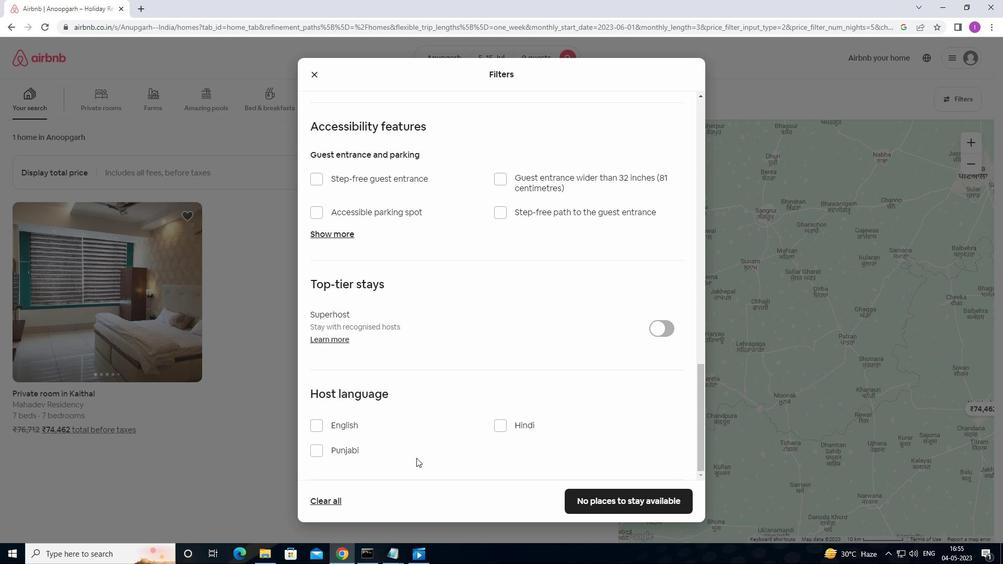 
Action: Mouse scrolled (401, 458) with delta (0, 0)
Screenshot: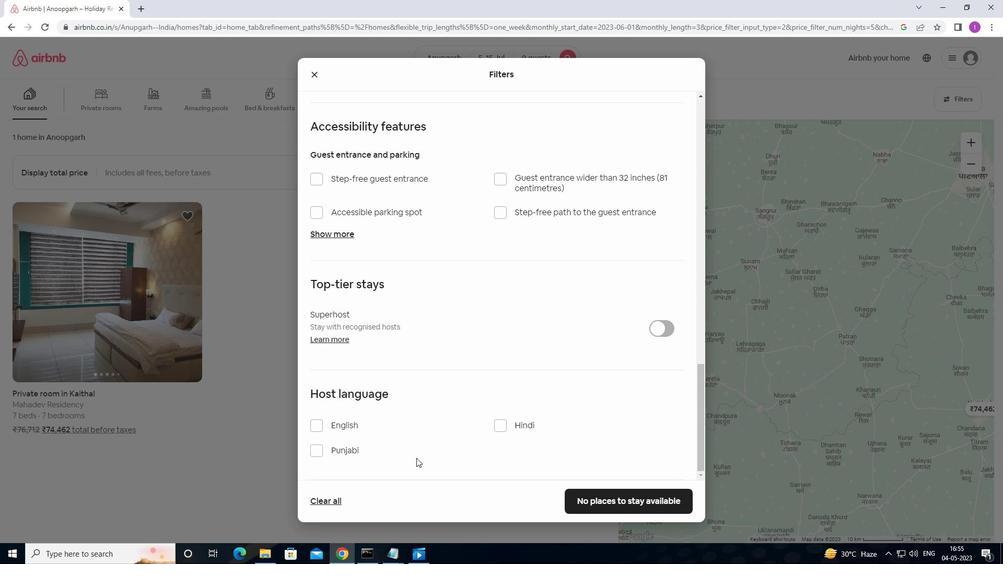 
Action: Mouse scrolled (401, 458) with delta (0, 0)
Screenshot: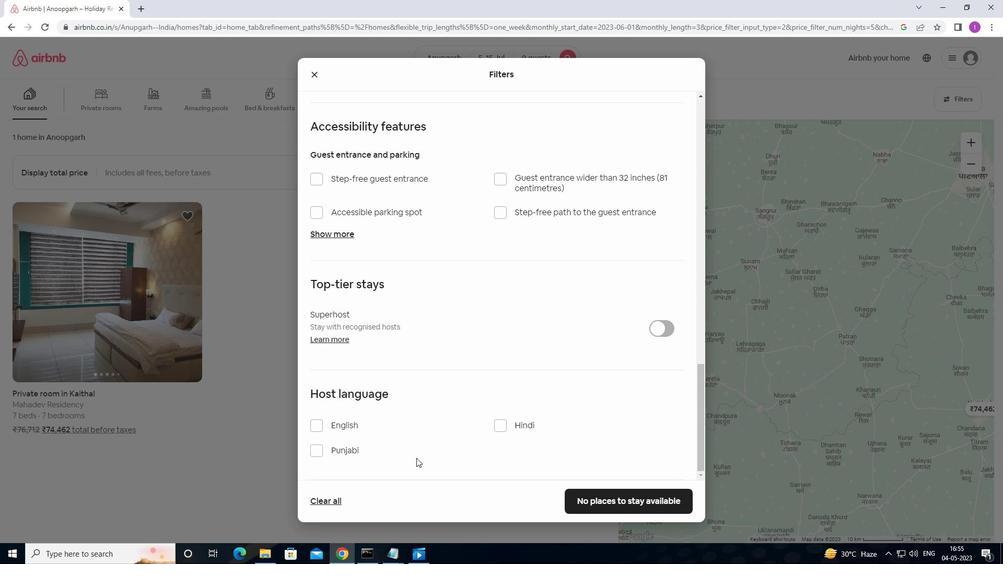 
Action: Mouse scrolled (401, 458) with delta (0, 0)
Screenshot: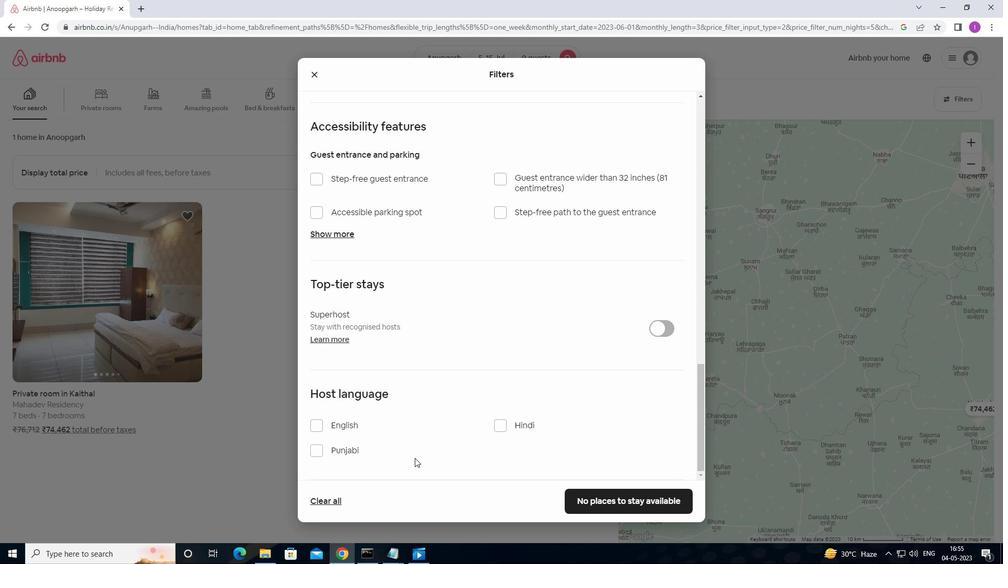 
Action: Mouse moved to (315, 424)
Screenshot: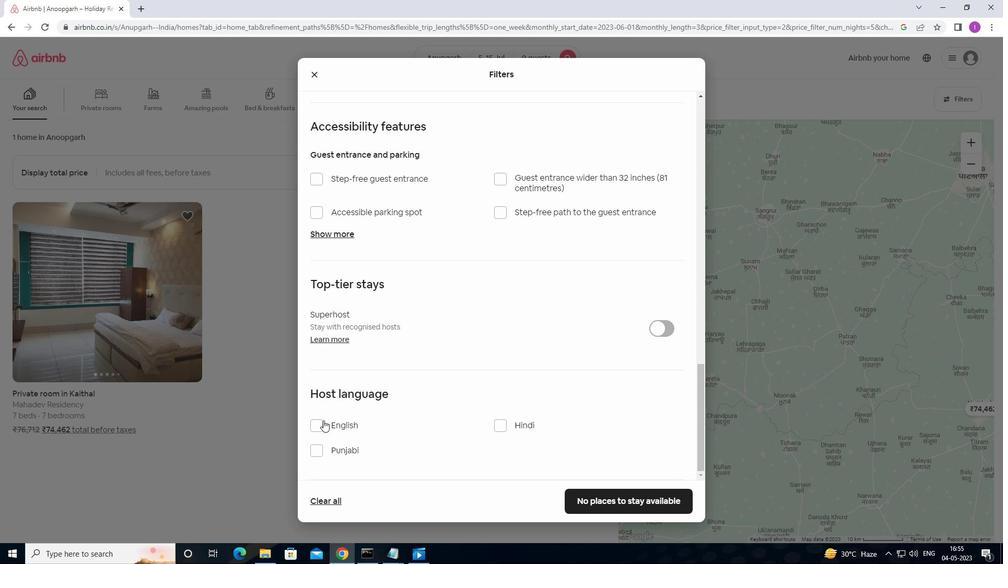 
Action: Mouse pressed left at (315, 424)
Screenshot: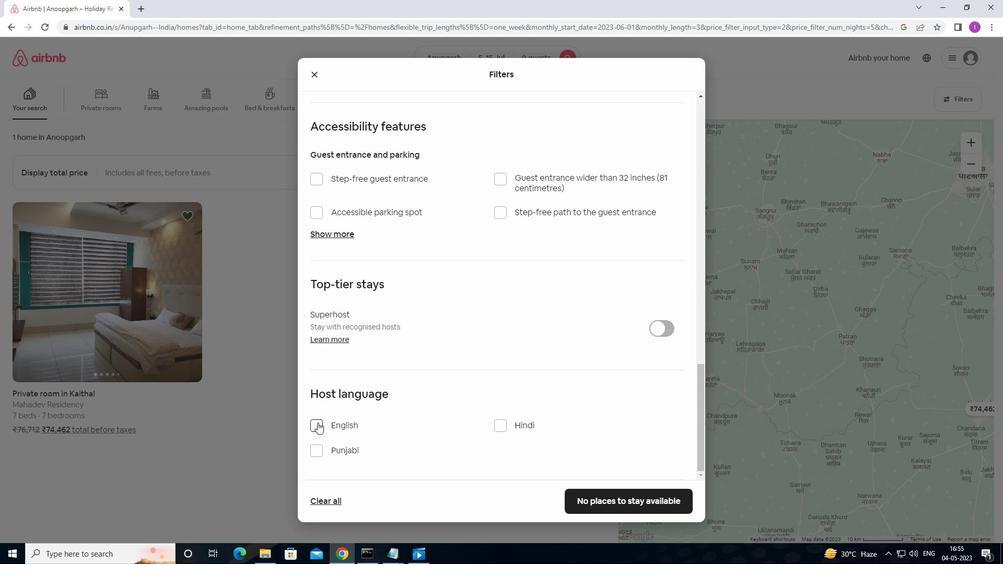 
Action: Mouse moved to (637, 502)
Screenshot: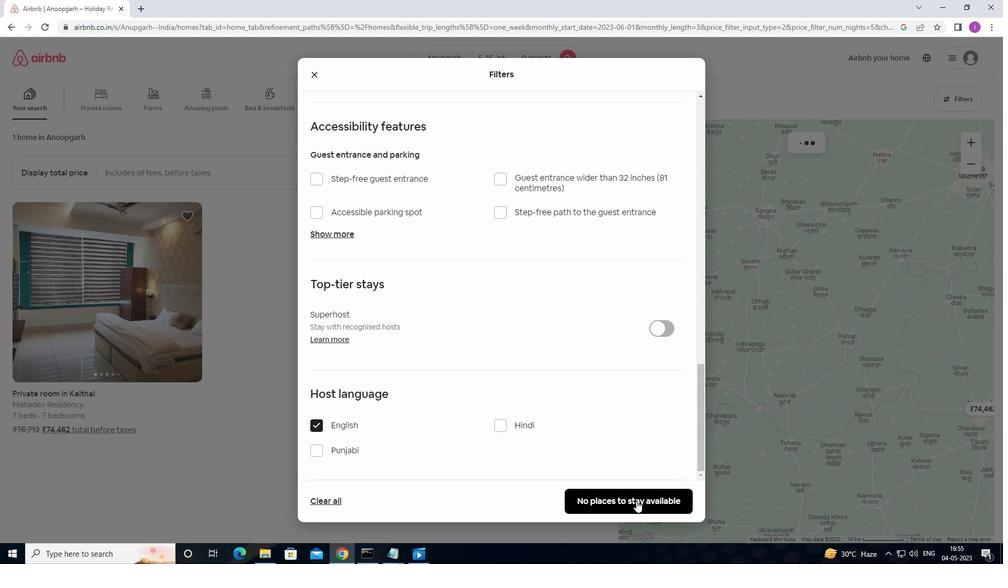 
Action: Mouse pressed left at (637, 502)
Screenshot: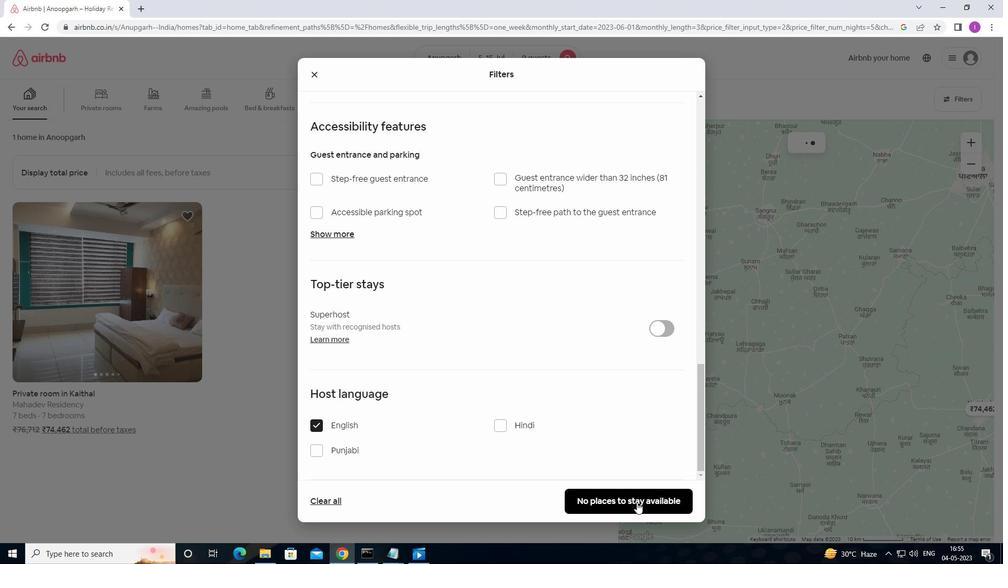 
Action: Mouse moved to (496, 354)
Screenshot: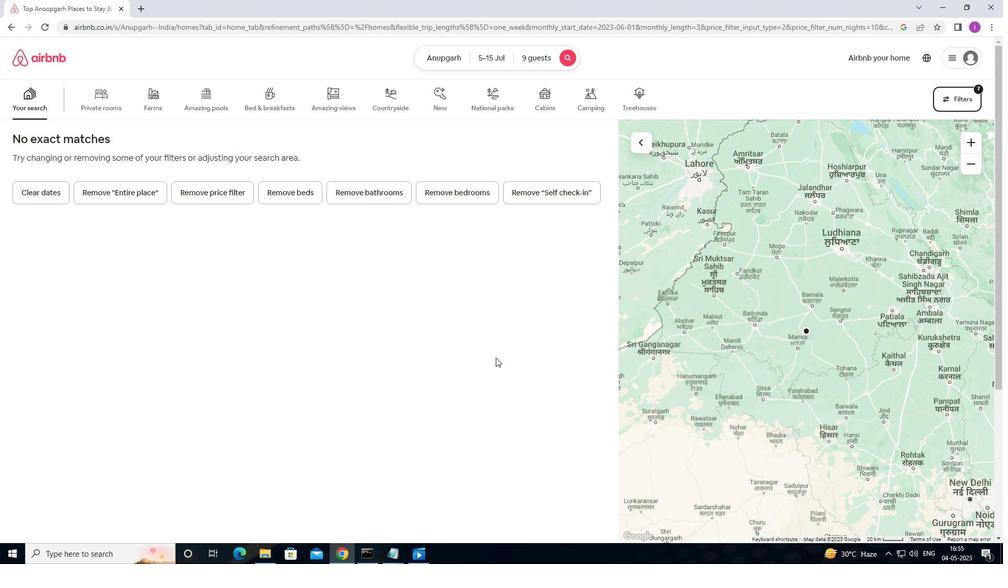 
